 Task: Find connections with filter location Kushk with filter topic #Consultingwith filter profile language Potuguese with filter current company Tata Motors with filter school Jalpaiguri Government Engineering College with filter industry Subdivision of Land with filter service category DUI Law with filter keywords title Human Resources
Action: Mouse moved to (573, 357)
Screenshot: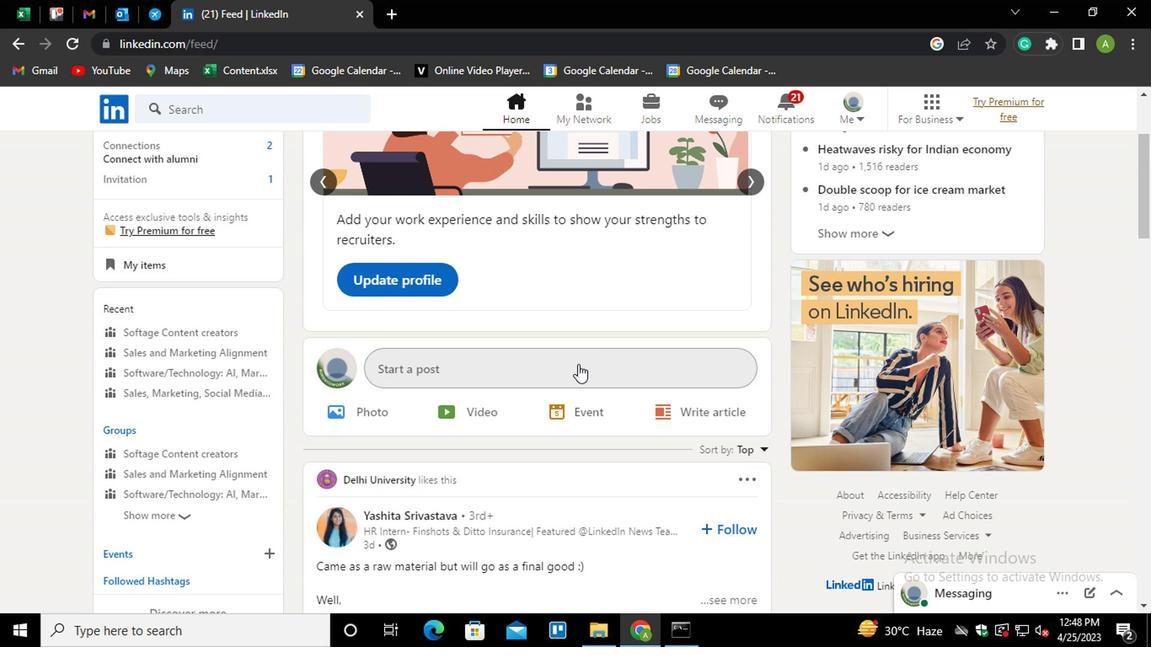 
Action: Mouse scrolled (573, 358) with delta (0, 0)
Screenshot: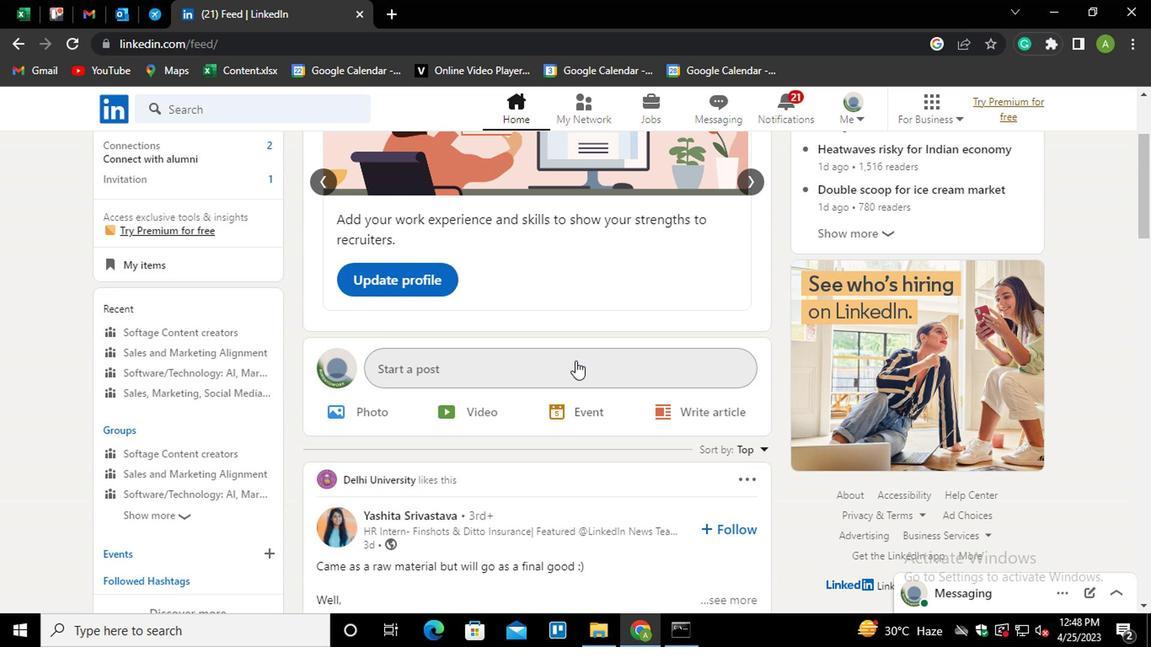 
Action: Mouse scrolled (573, 358) with delta (0, 0)
Screenshot: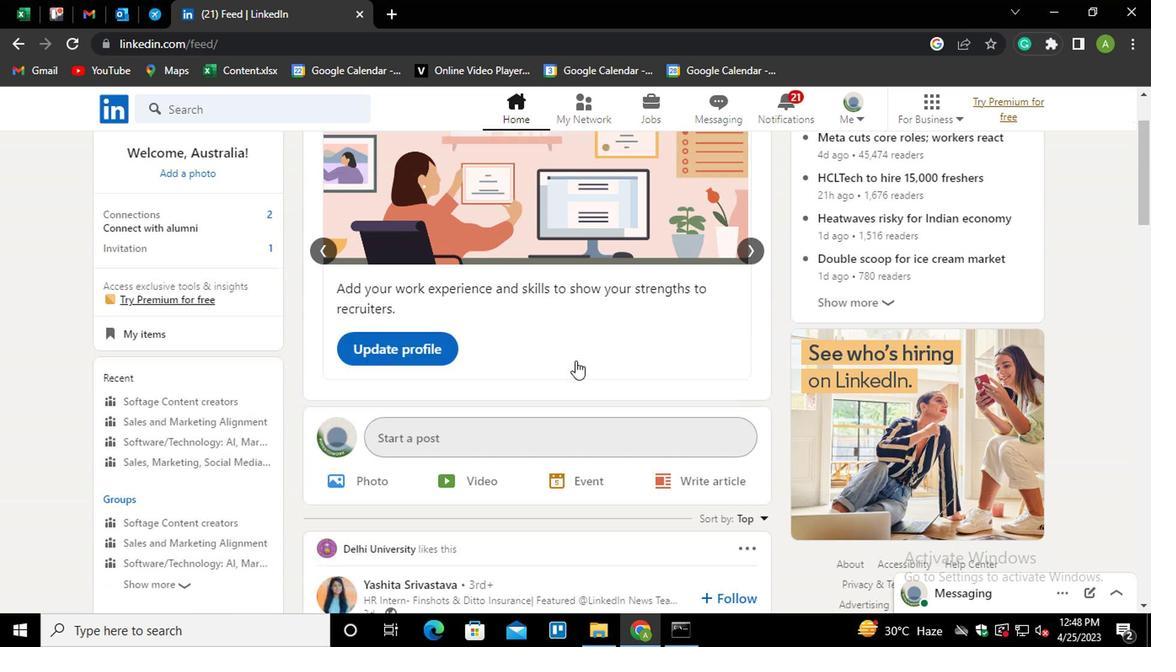 
Action: Mouse moved to (572, 110)
Screenshot: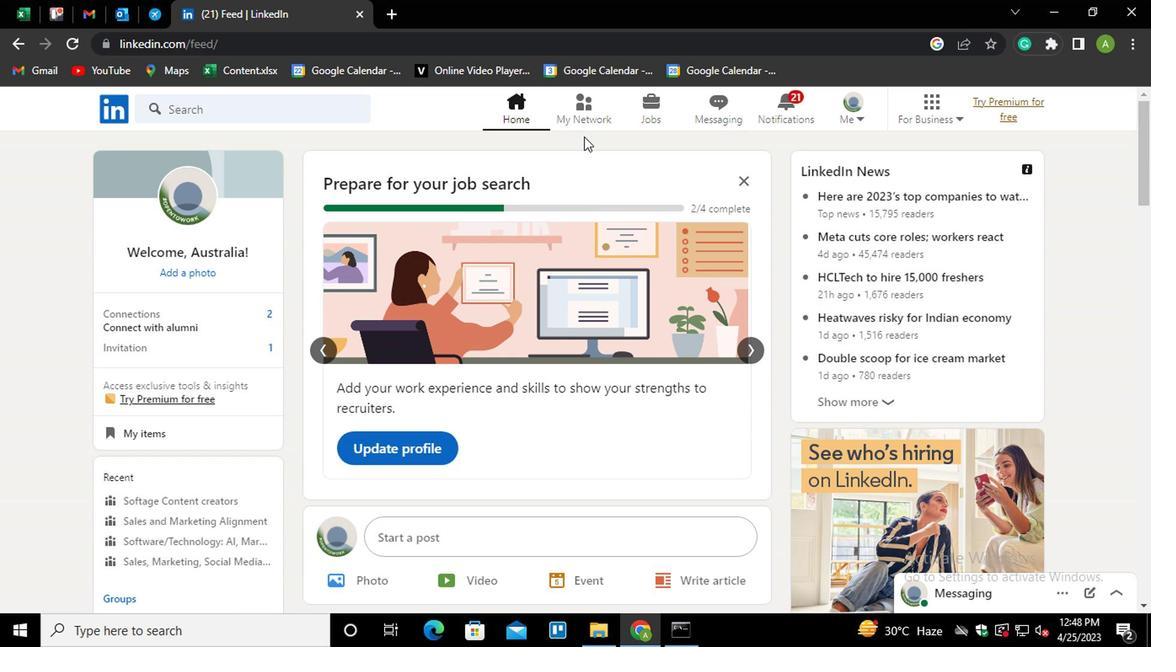 
Action: Mouse pressed left at (572, 110)
Screenshot: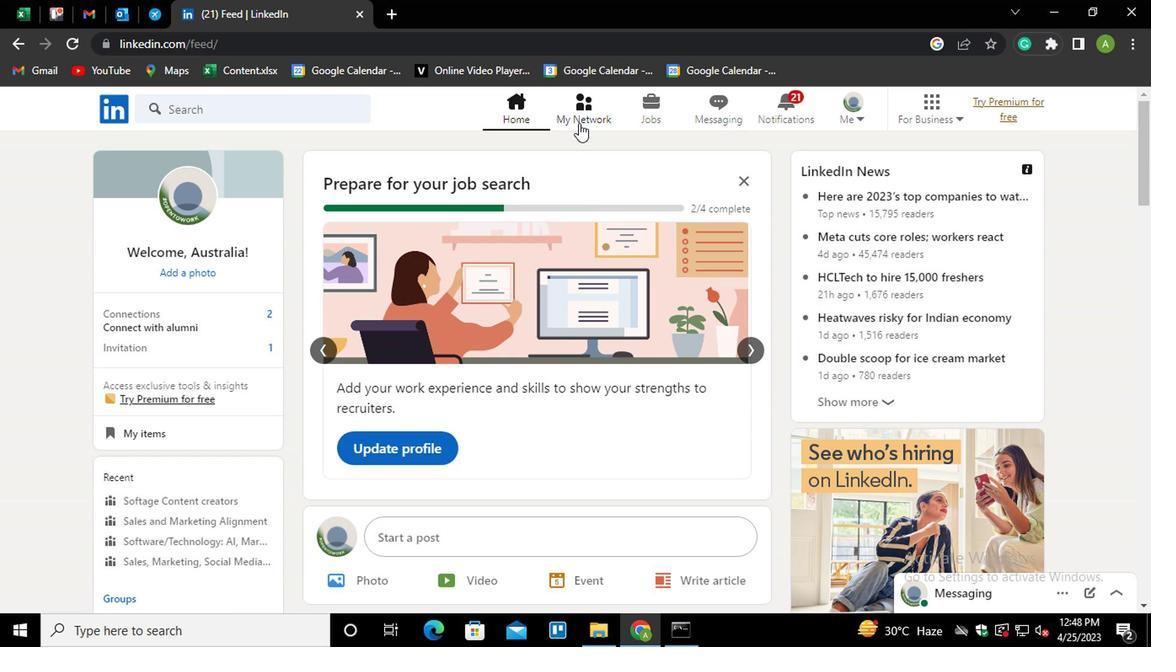 
Action: Mouse moved to (220, 202)
Screenshot: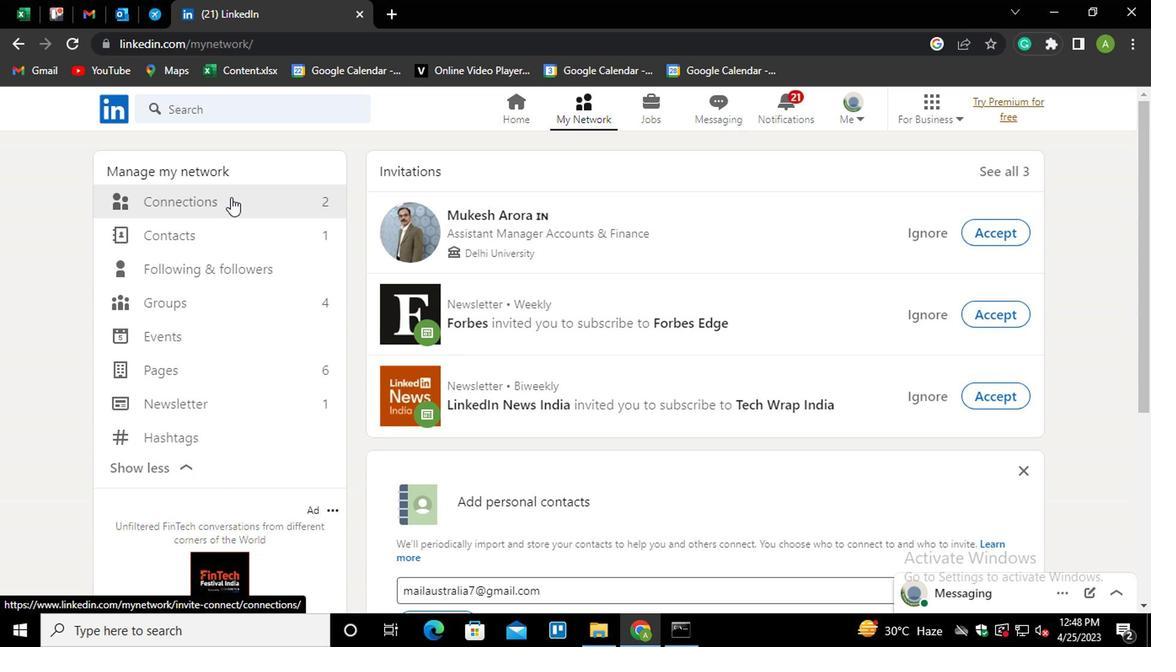 
Action: Mouse pressed left at (220, 202)
Screenshot: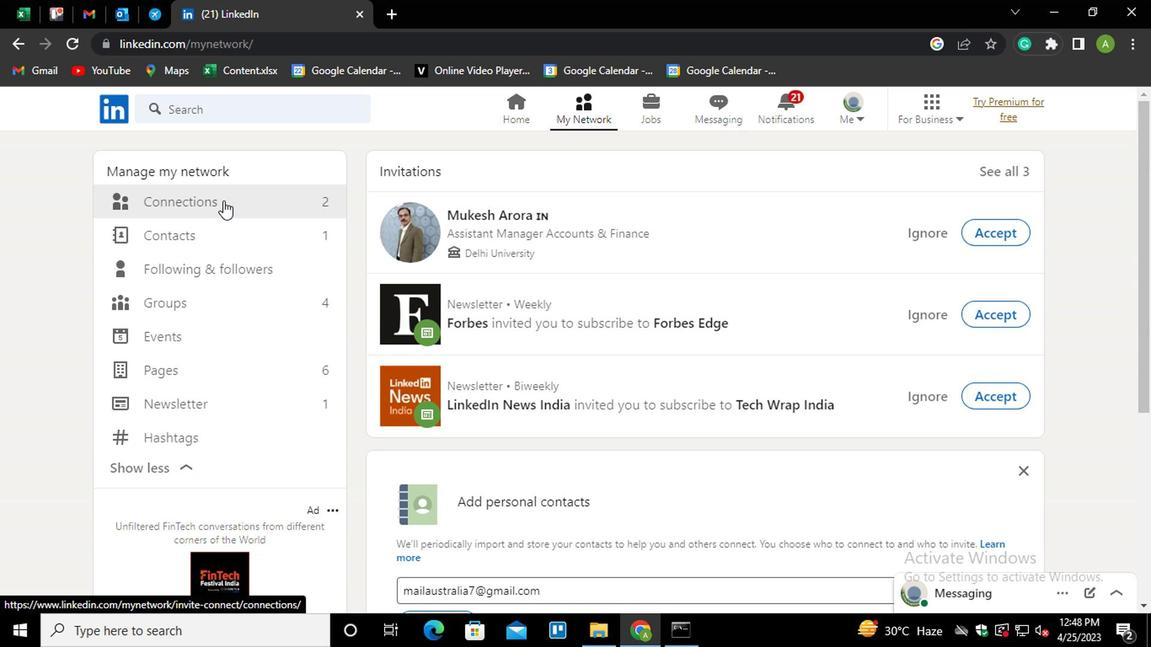 
Action: Mouse moved to (675, 203)
Screenshot: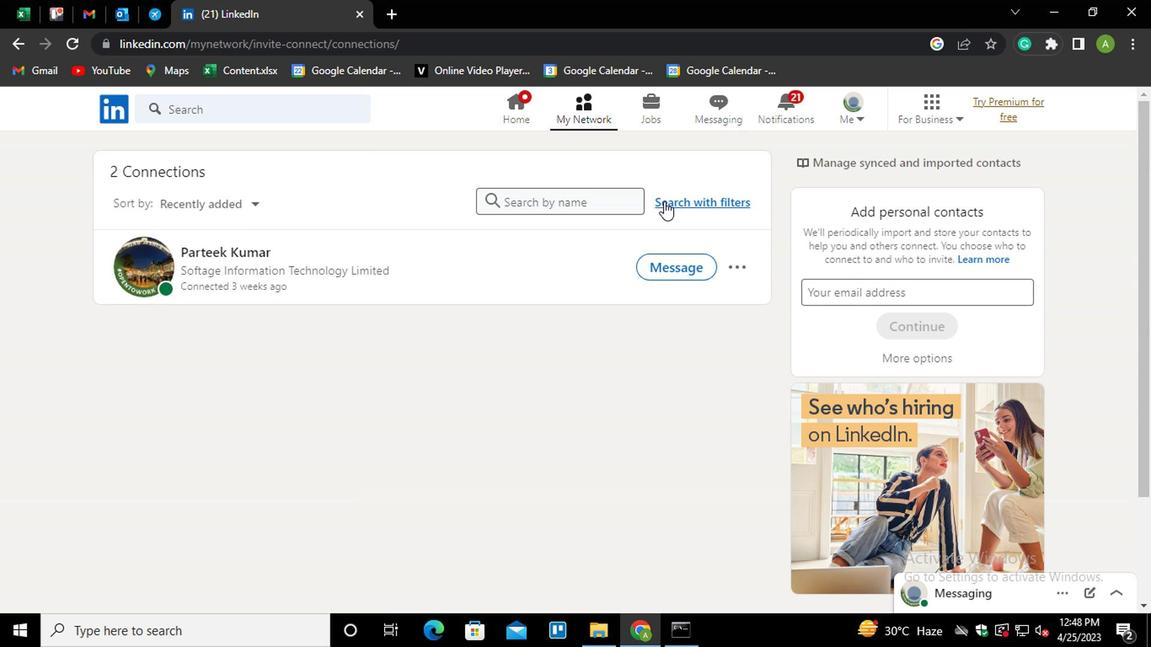 
Action: Mouse pressed left at (675, 203)
Screenshot: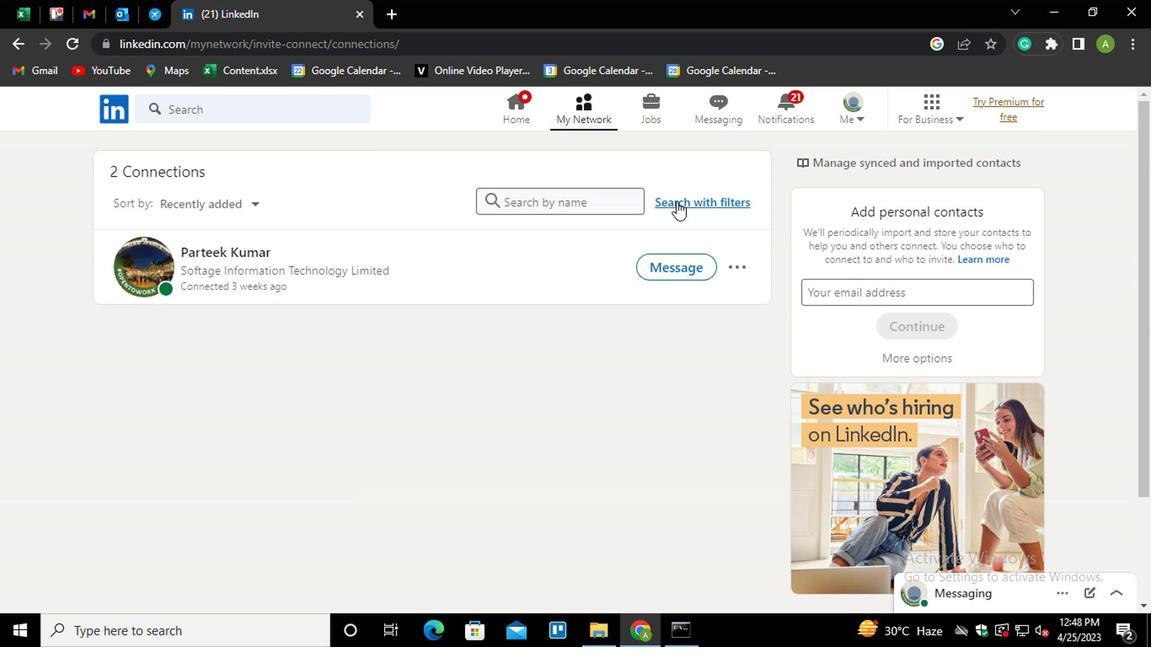 
Action: Mouse moved to (544, 158)
Screenshot: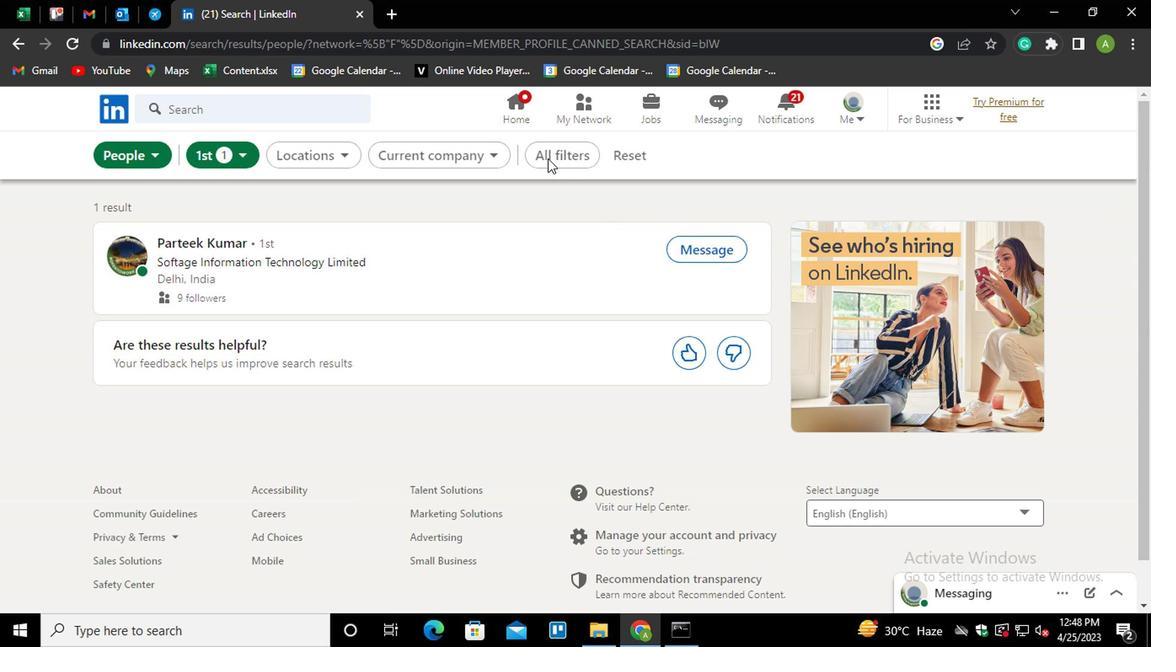 
Action: Mouse pressed left at (544, 158)
Screenshot: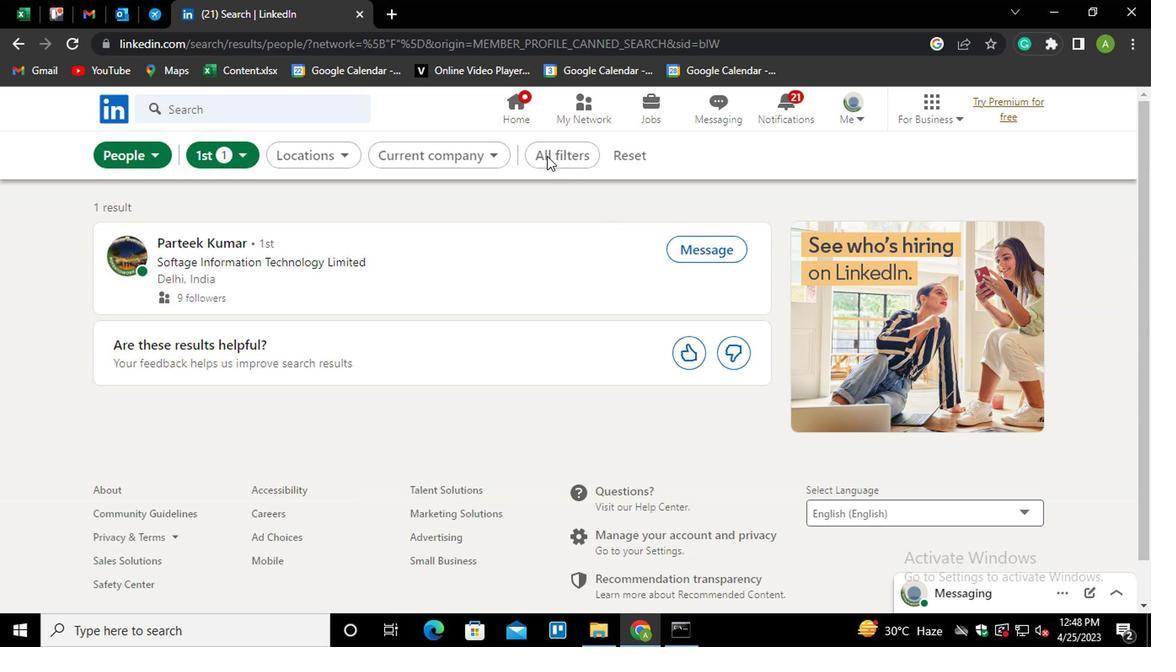 
Action: Mouse moved to (567, 161)
Screenshot: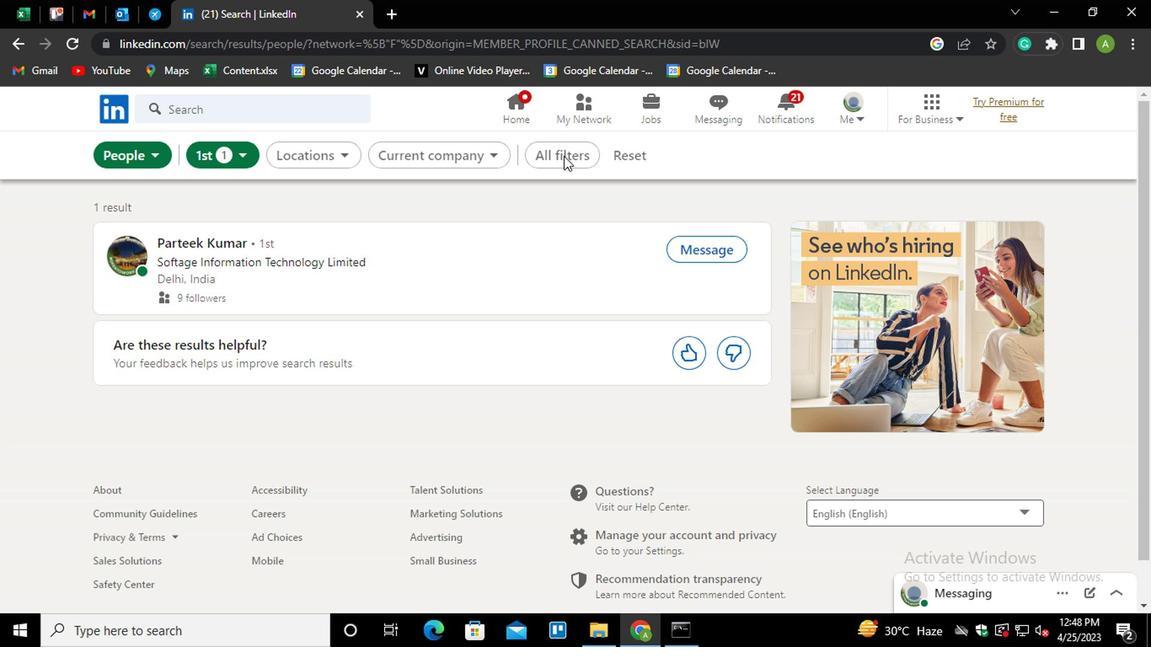 
Action: Mouse pressed left at (567, 161)
Screenshot: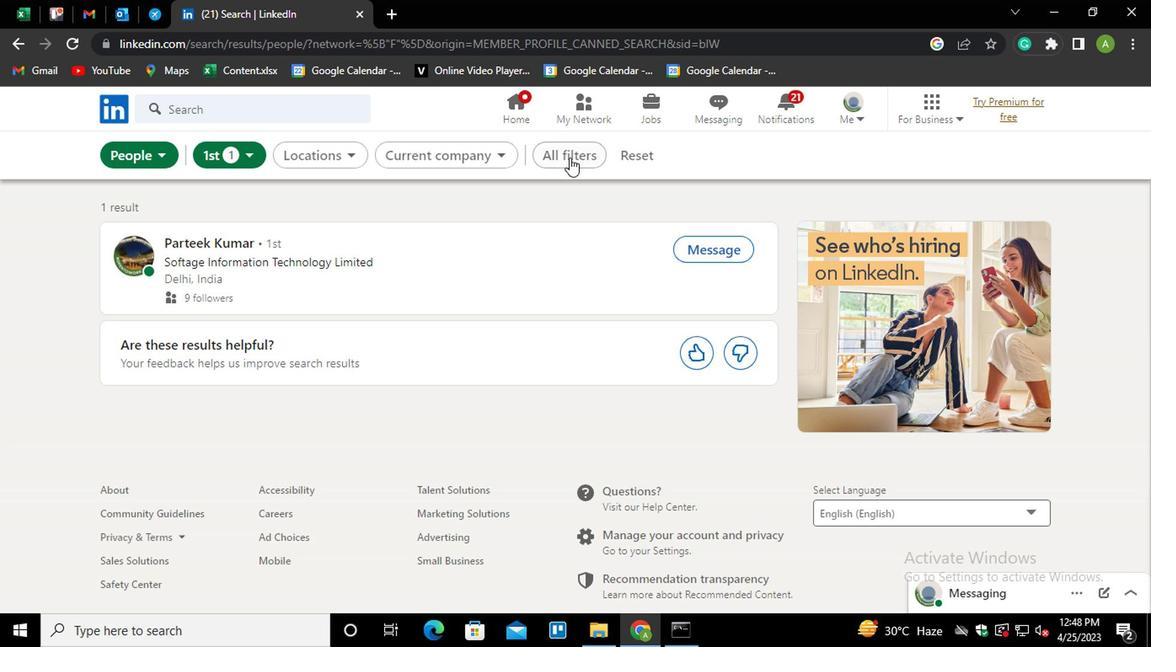 
Action: Mouse moved to (566, 160)
Screenshot: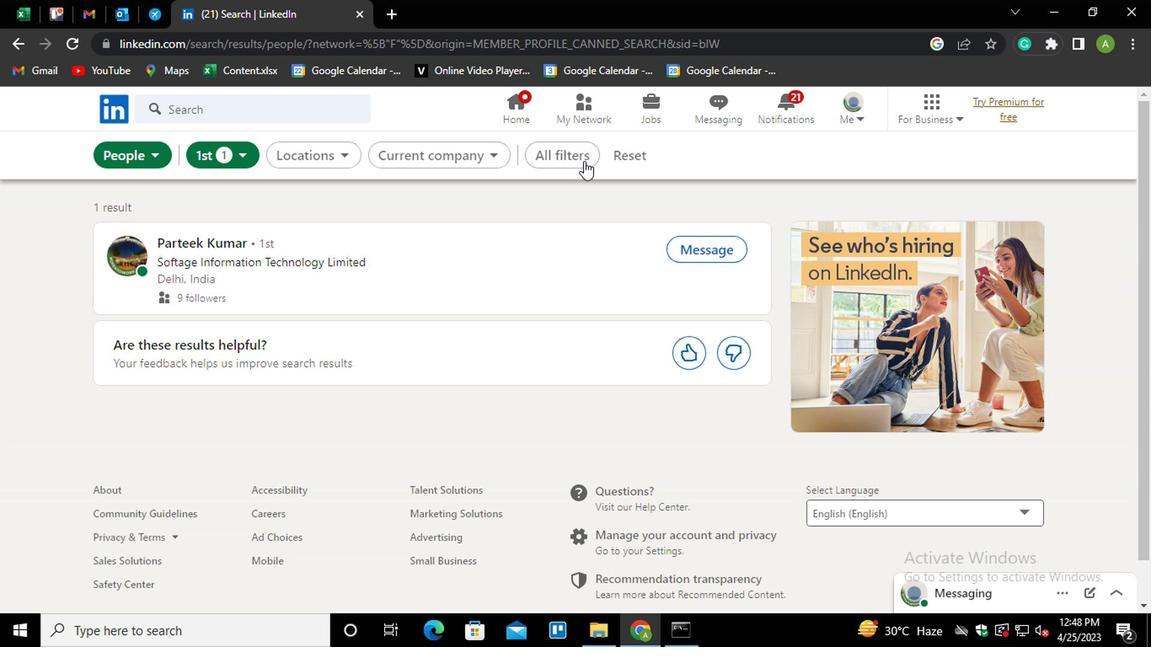 
Action: Mouse pressed left at (566, 160)
Screenshot: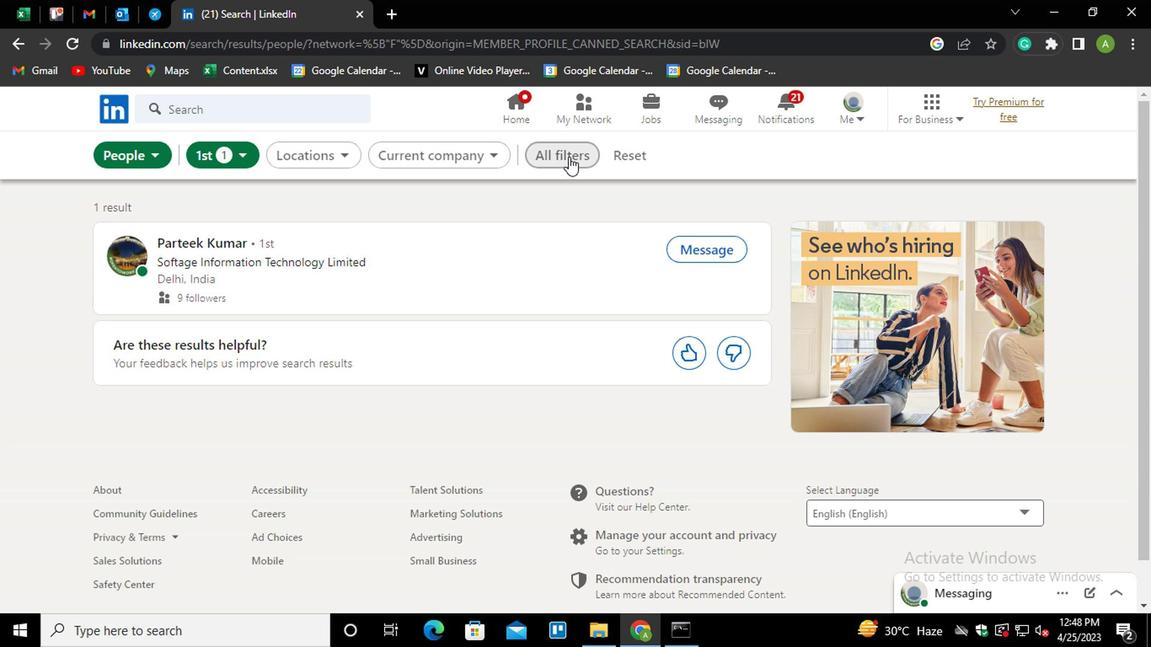 
Action: Mouse moved to (810, 307)
Screenshot: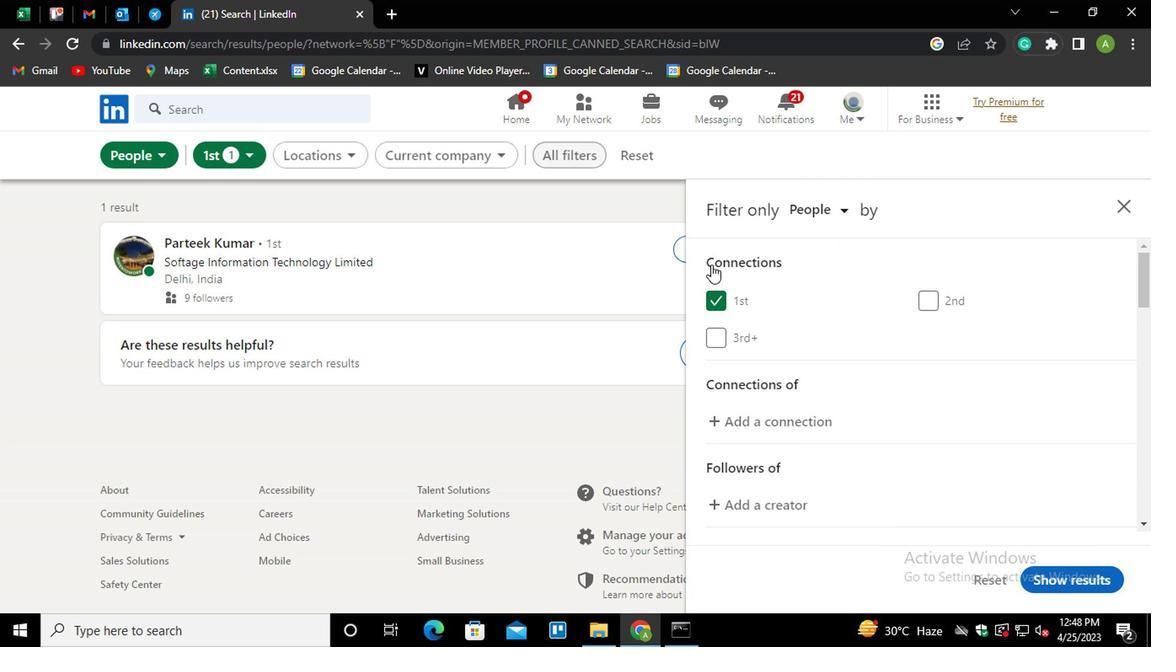 
Action: Mouse scrolled (810, 307) with delta (0, 0)
Screenshot: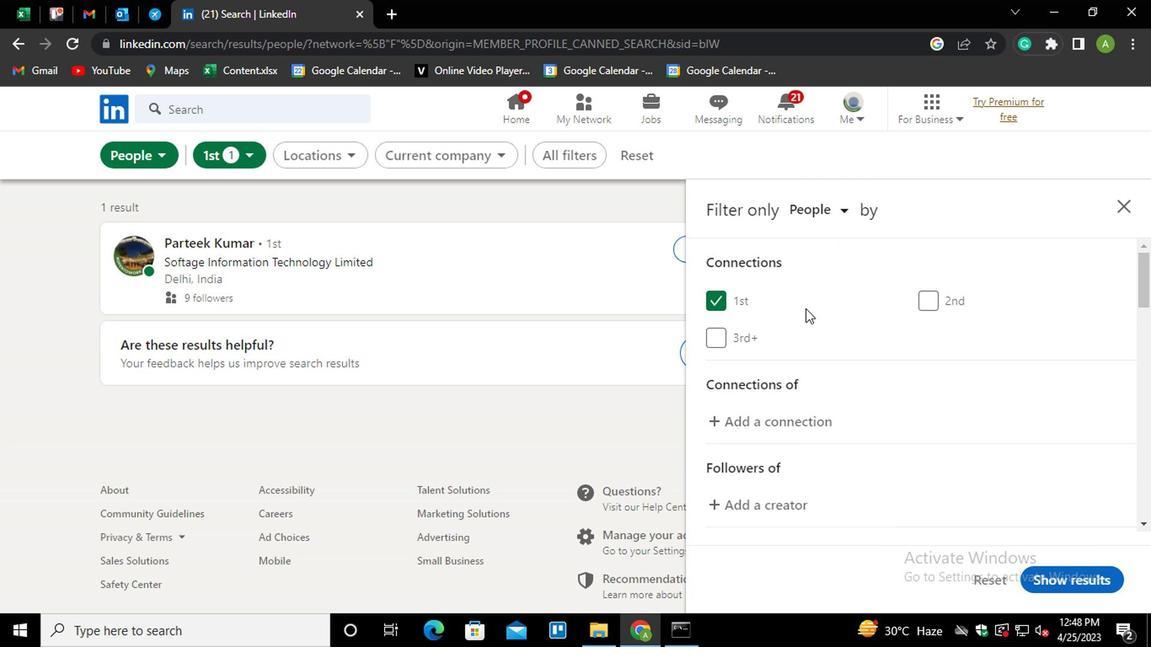 
Action: Mouse scrolled (810, 307) with delta (0, 0)
Screenshot: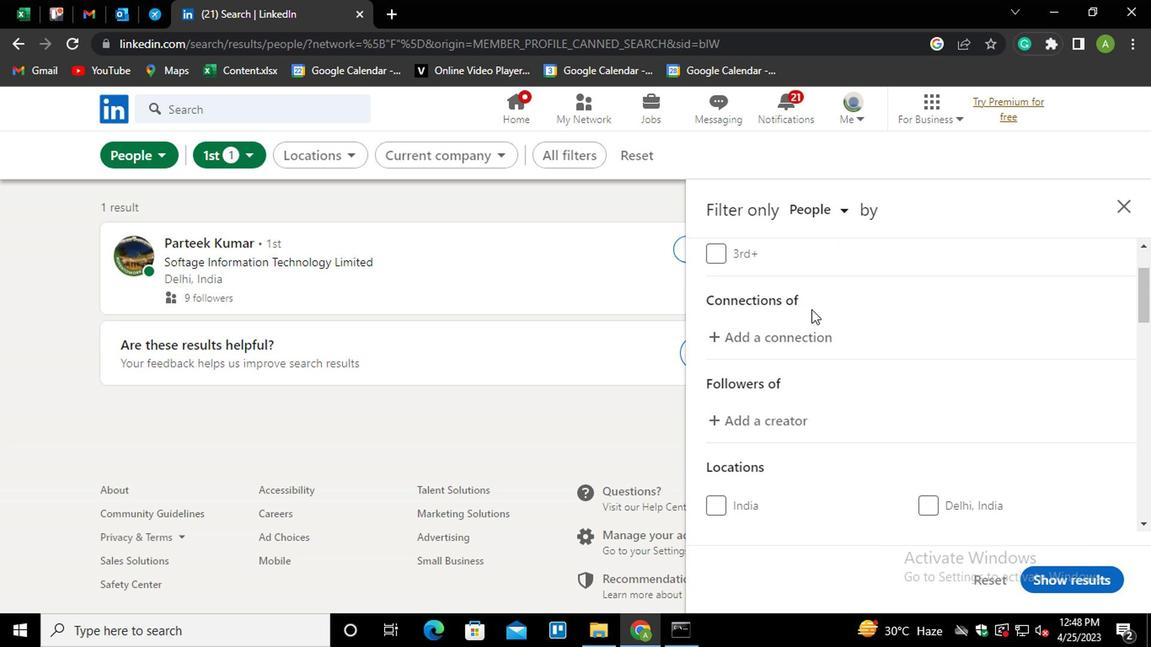 
Action: Mouse scrolled (810, 307) with delta (0, 0)
Screenshot: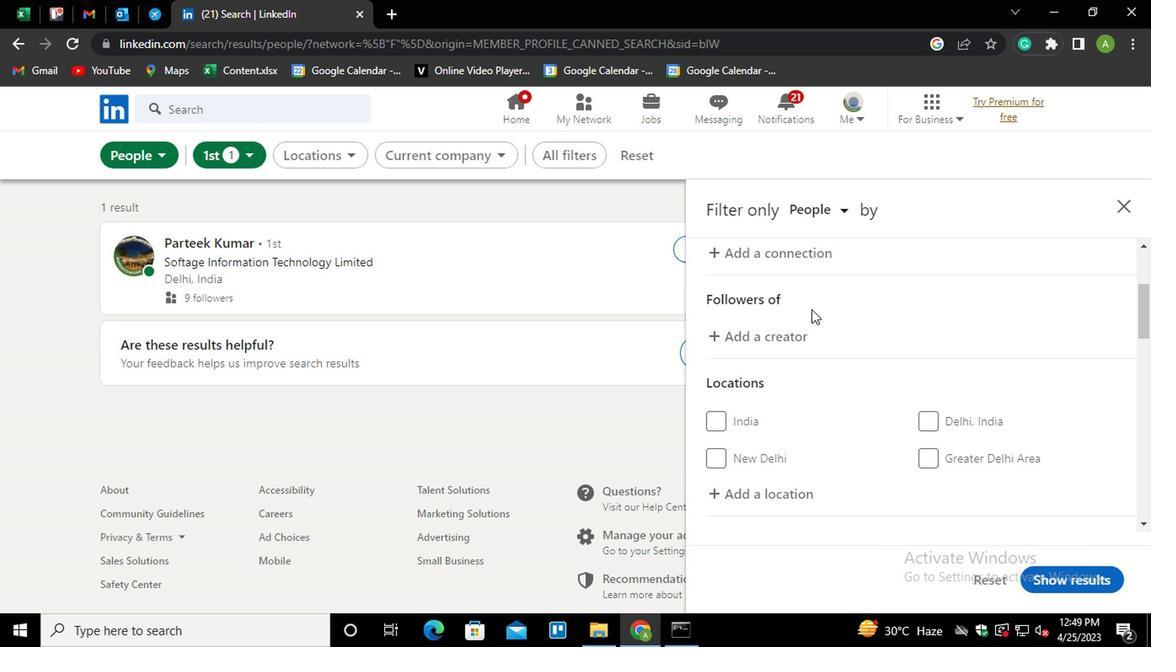 
Action: Mouse scrolled (810, 307) with delta (0, 0)
Screenshot: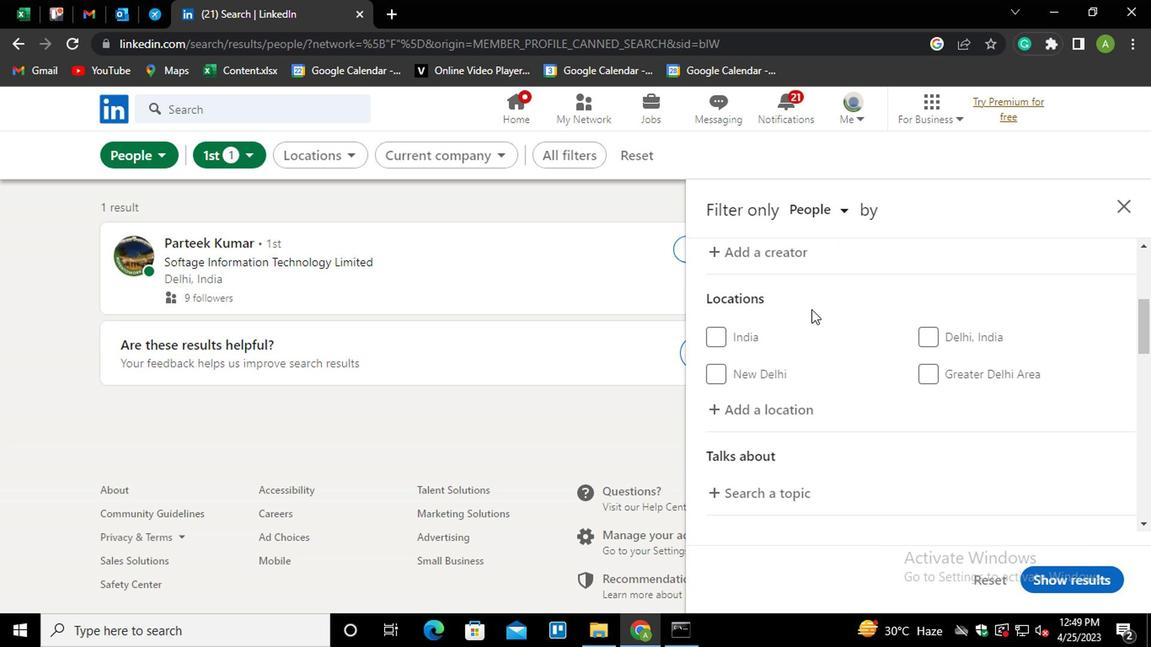 
Action: Mouse moved to (742, 321)
Screenshot: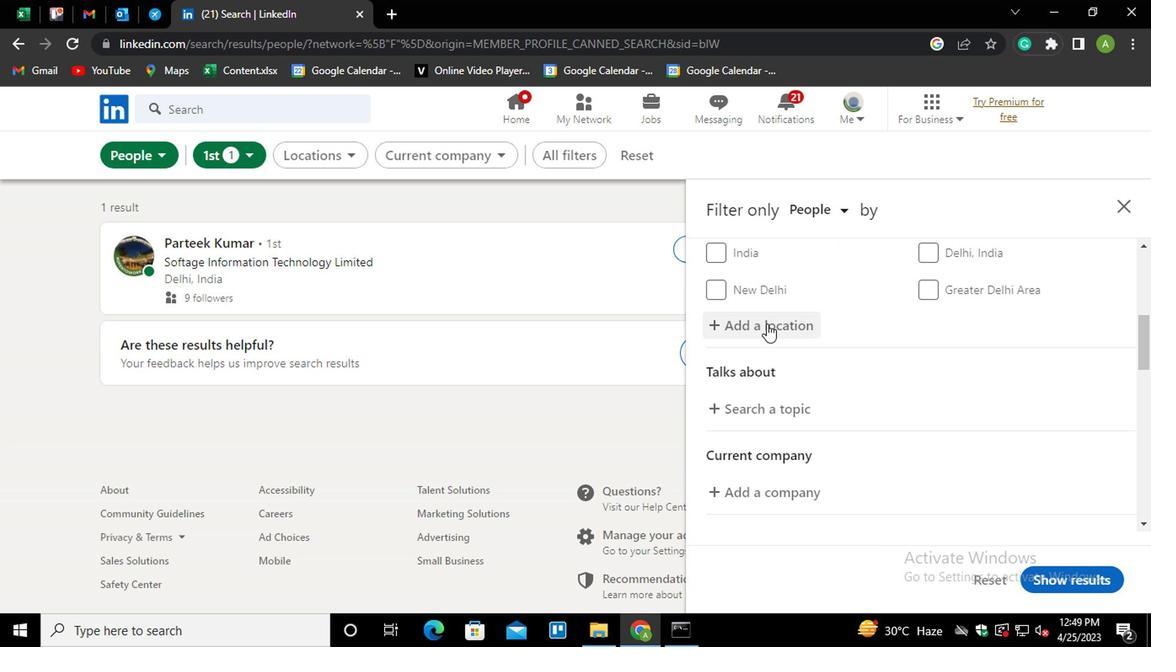 
Action: Mouse pressed left at (742, 321)
Screenshot: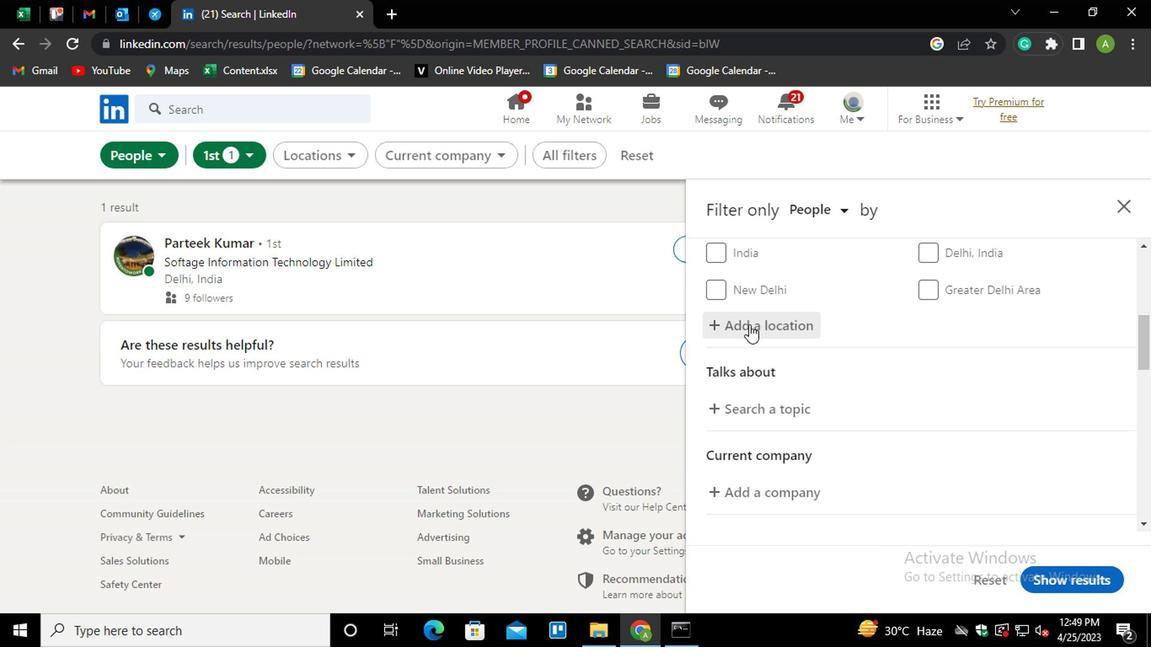 
Action: Mouse moved to (744, 320)
Screenshot: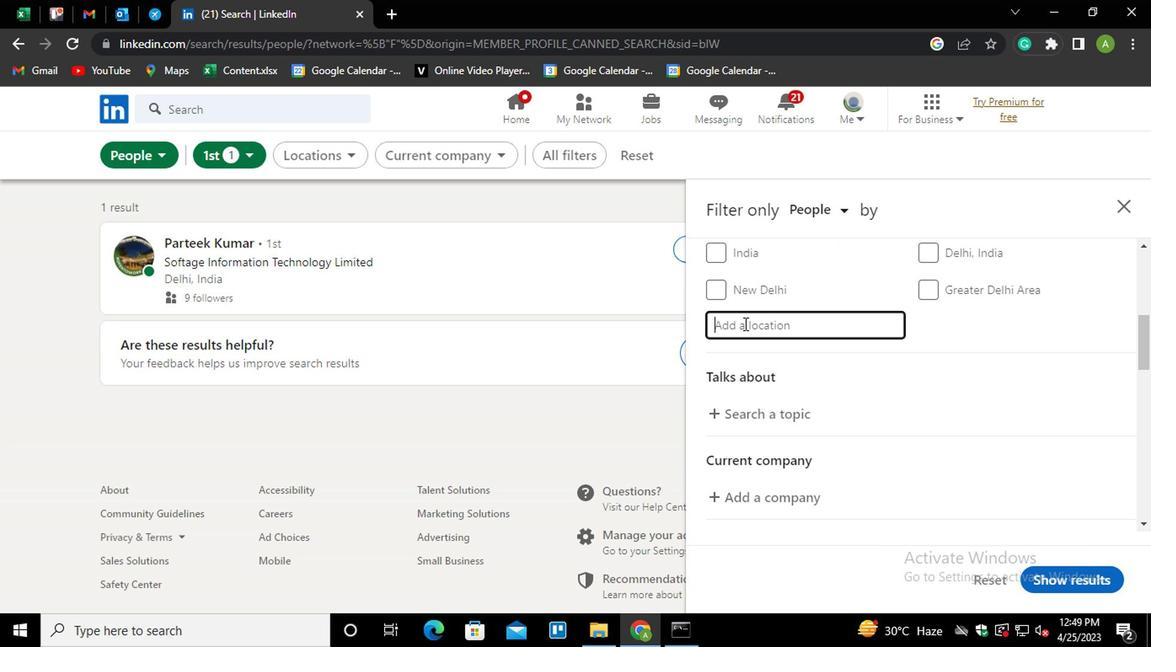 
Action: Mouse pressed left at (744, 320)
Screenshot: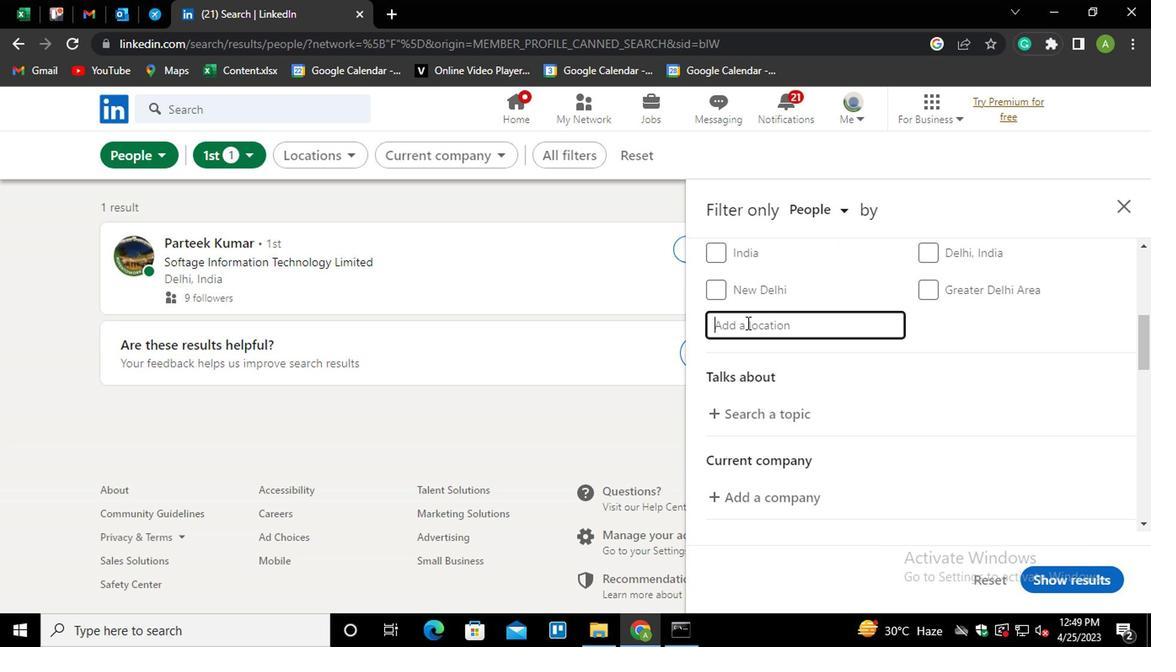 
Action: Mouse moved to (744, 319)
Screenshot: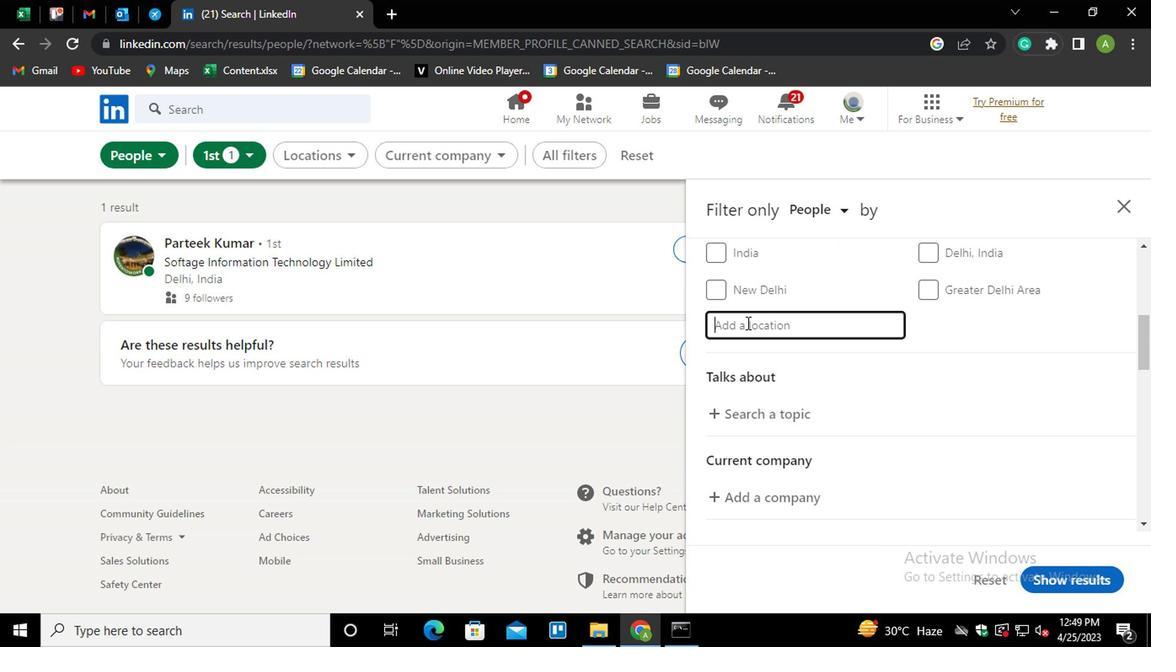 
Action: Key pressed <Key.shift_r>Kushk<Key.enter>
Screenshot: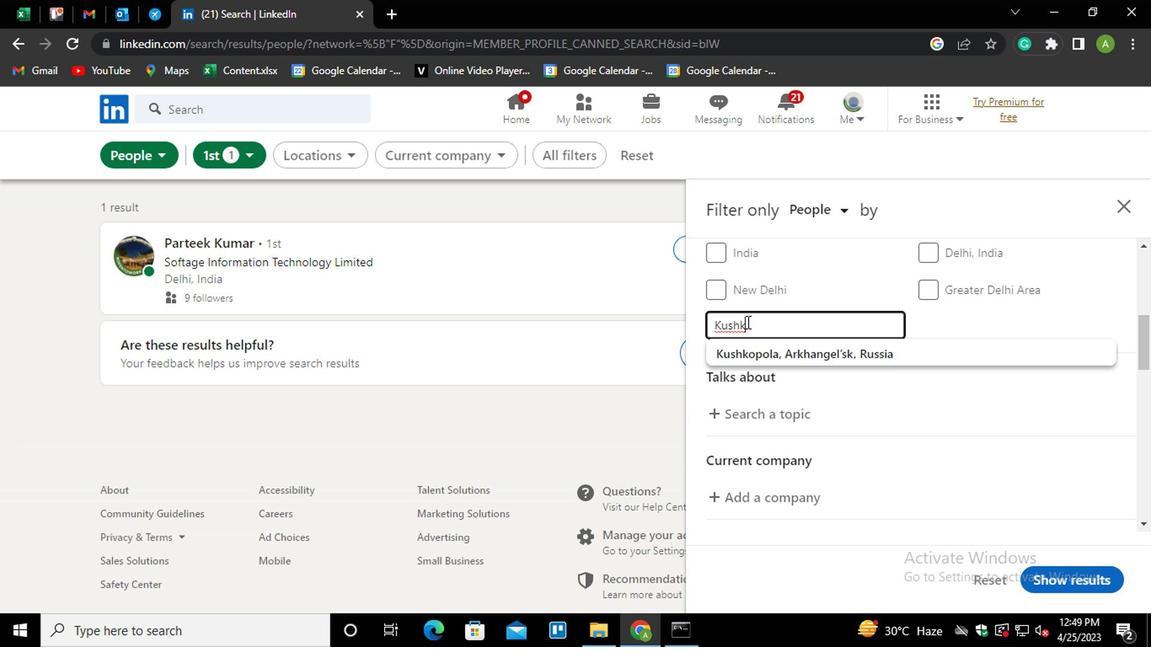 
Action: Mouse moved to (832, 359)
Screenshot: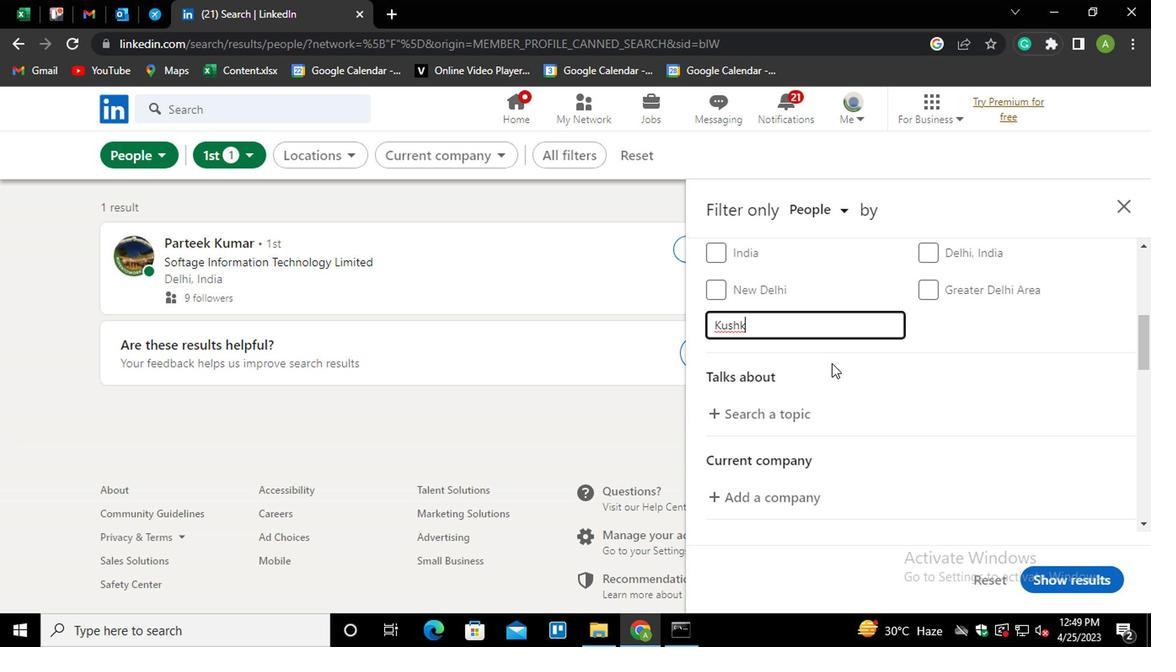 
Action: Mouse scrolled (832, 359) with delta (0, 0)
Screenshot: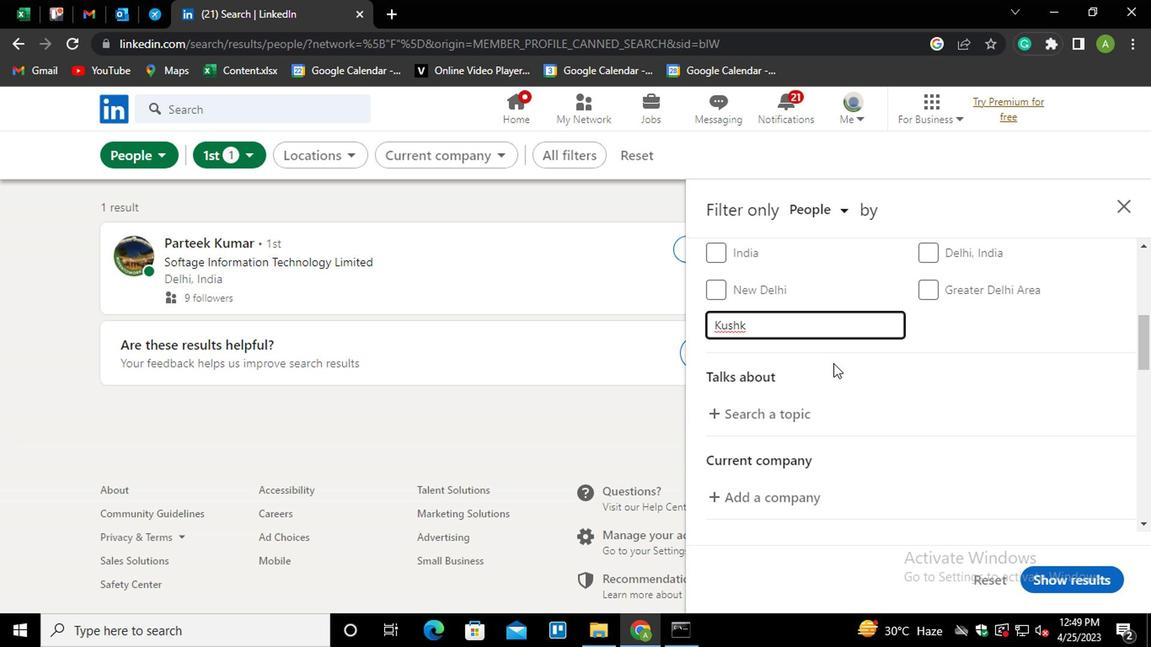 
Action: Mouse moved to (783, 323)
Screenshot: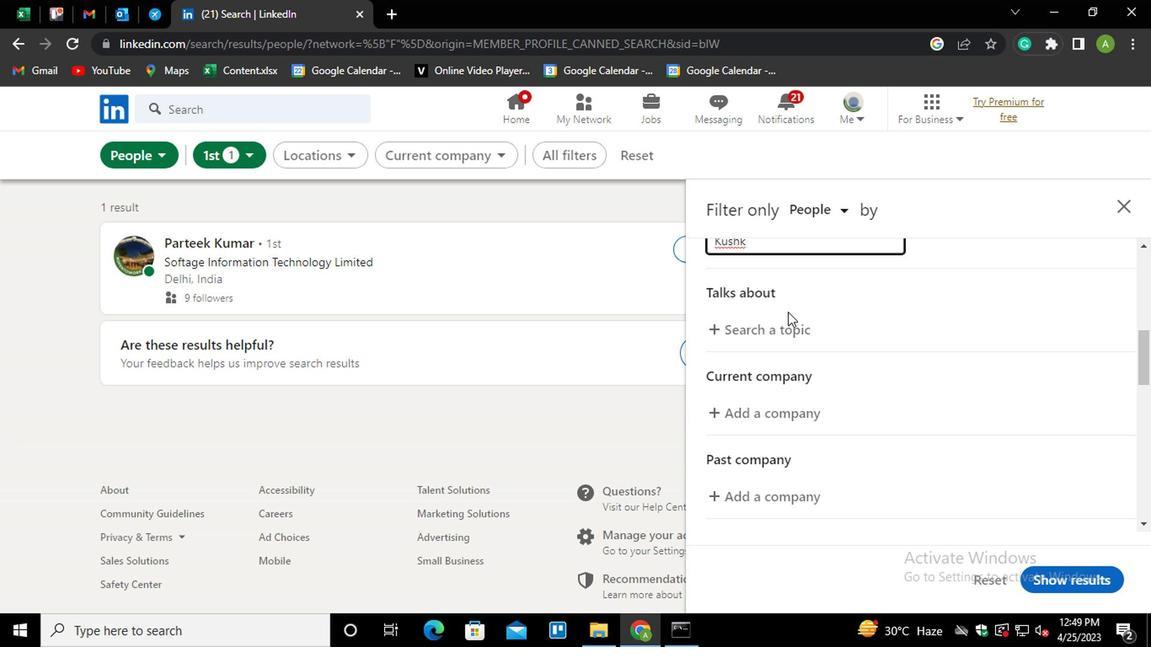 
Action: Mouse pressed left at (783, 323)
Screenshot: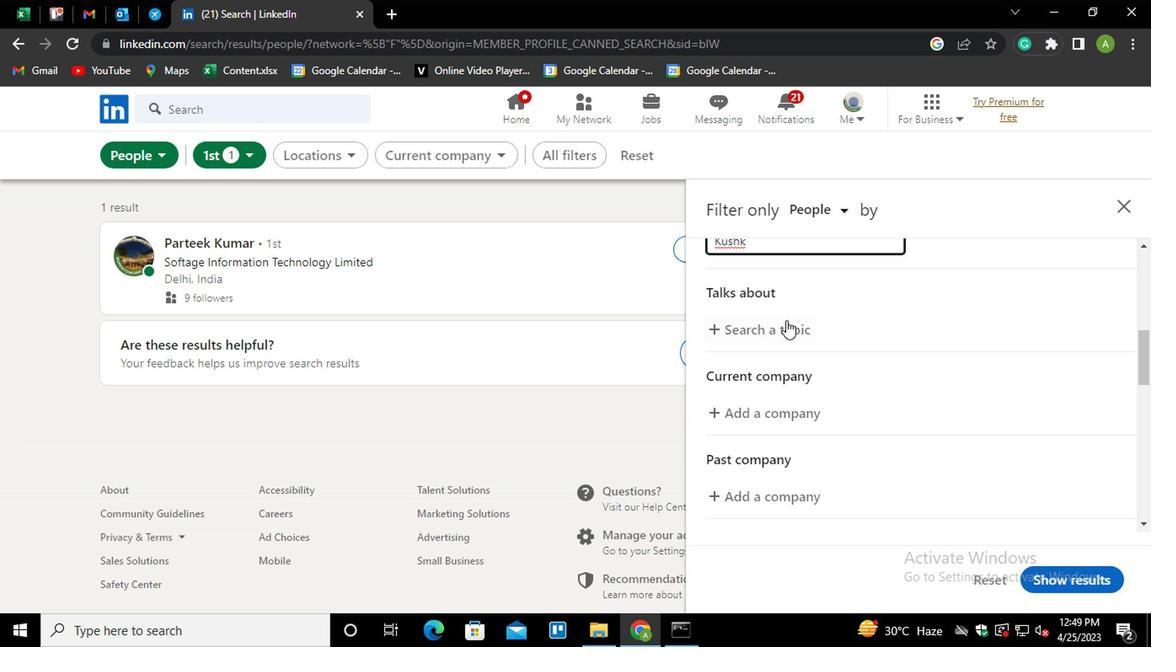 
Action: Mouse moved to (779, 328)
Screenshot: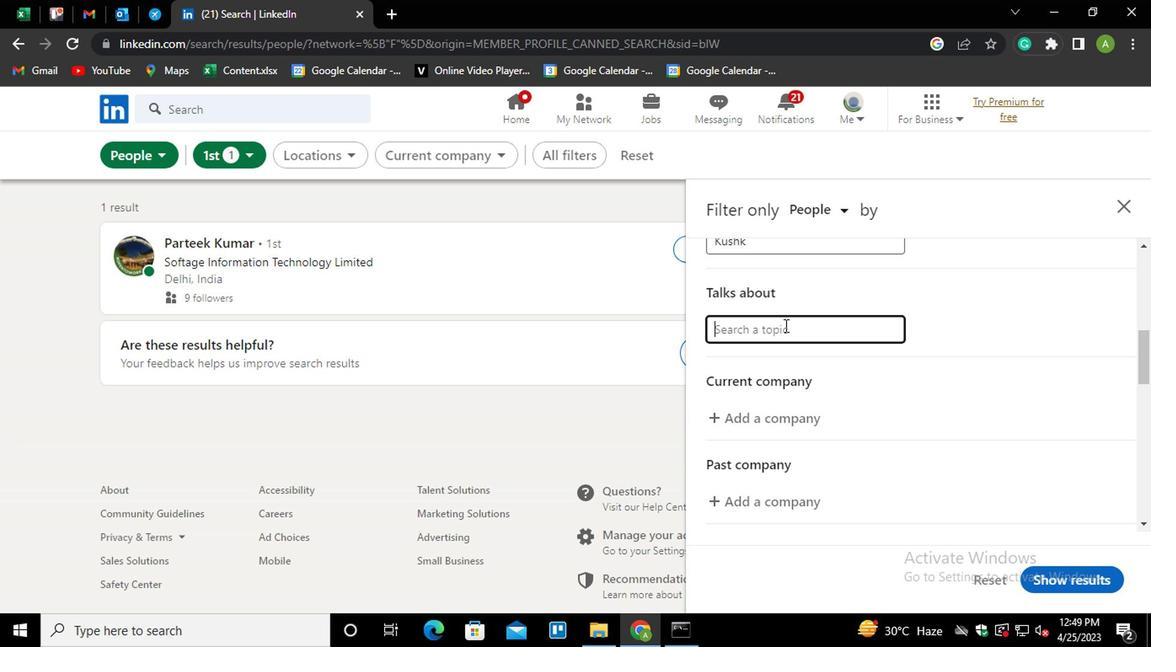 
Action: Key pressed <Key.shift>#<Key.shift>CONSULTINGWITH
Screenshot: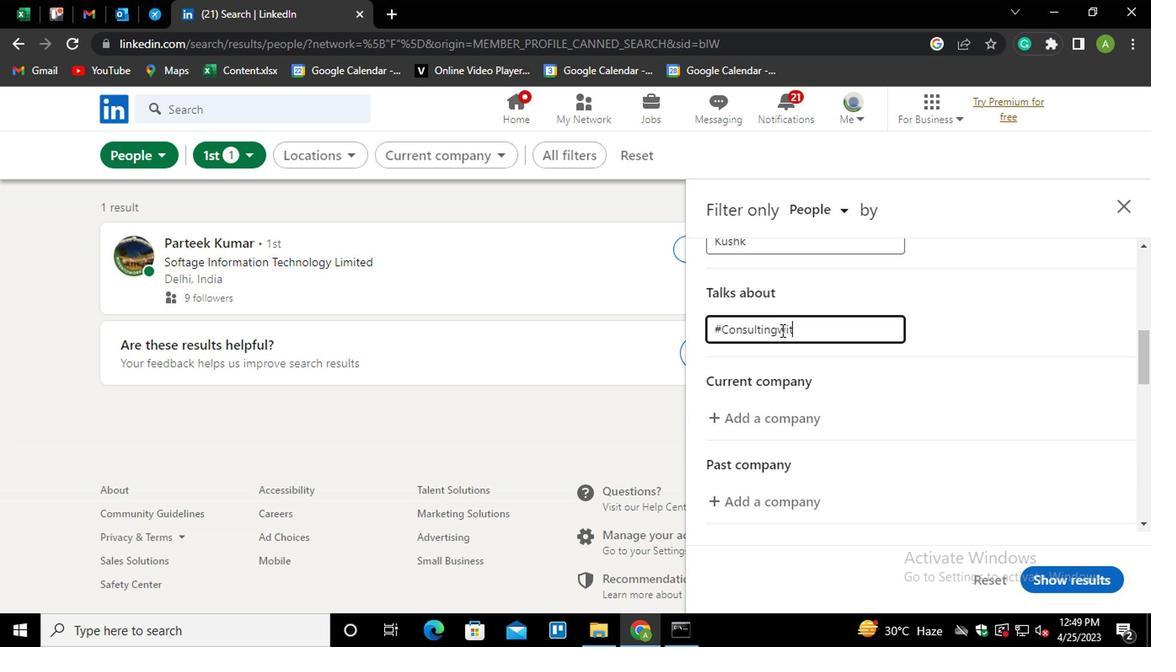 
Action: Mouse moved to (1016, 344)
Screenshot: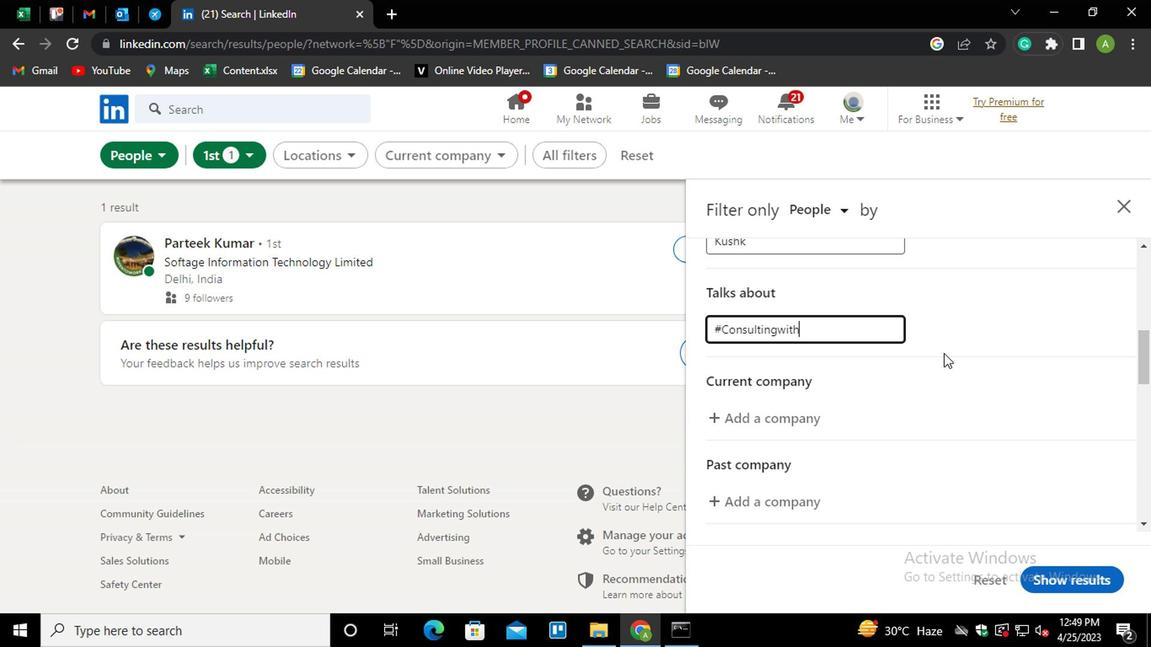 
Action: Mouse pressed left at (1016, 344)
Screenshot: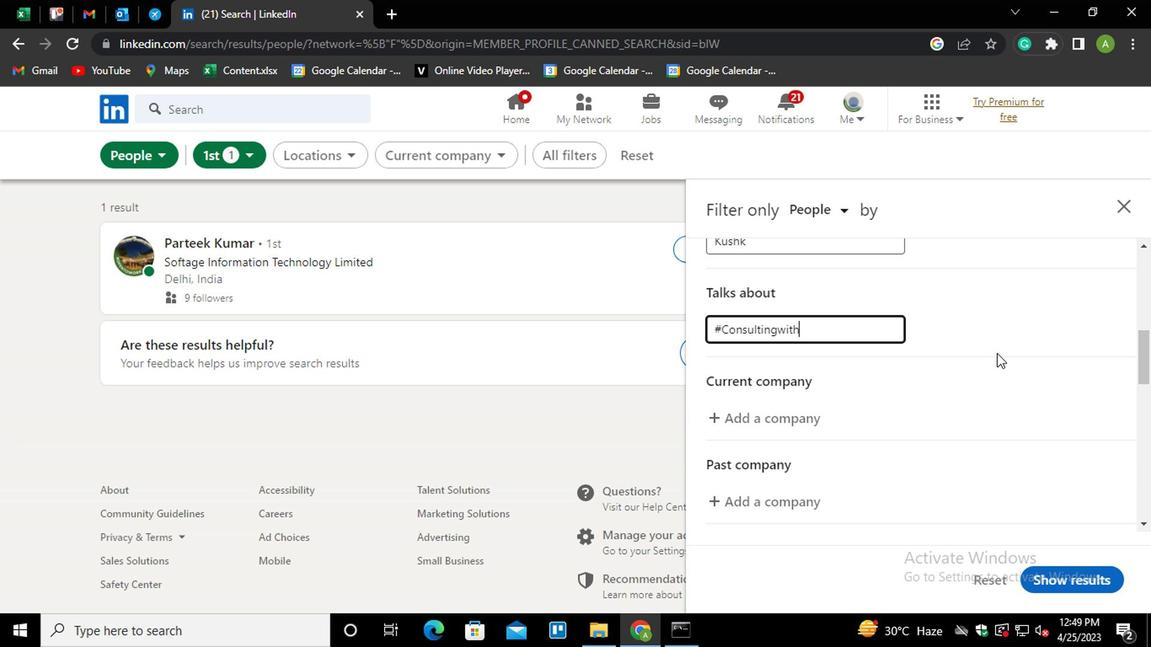 
Action: Mouse moved to (1019, 341)
Screenshot: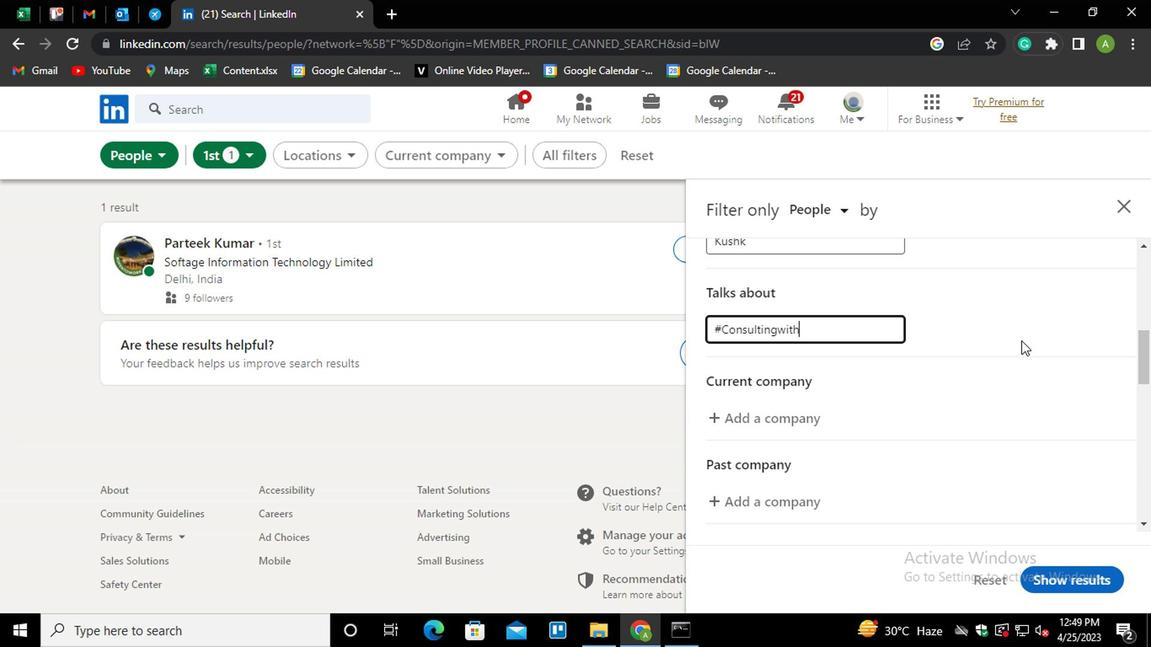 
Action: Mouse scrolled (1019, 340) with delta (0, -1)
Screenshot: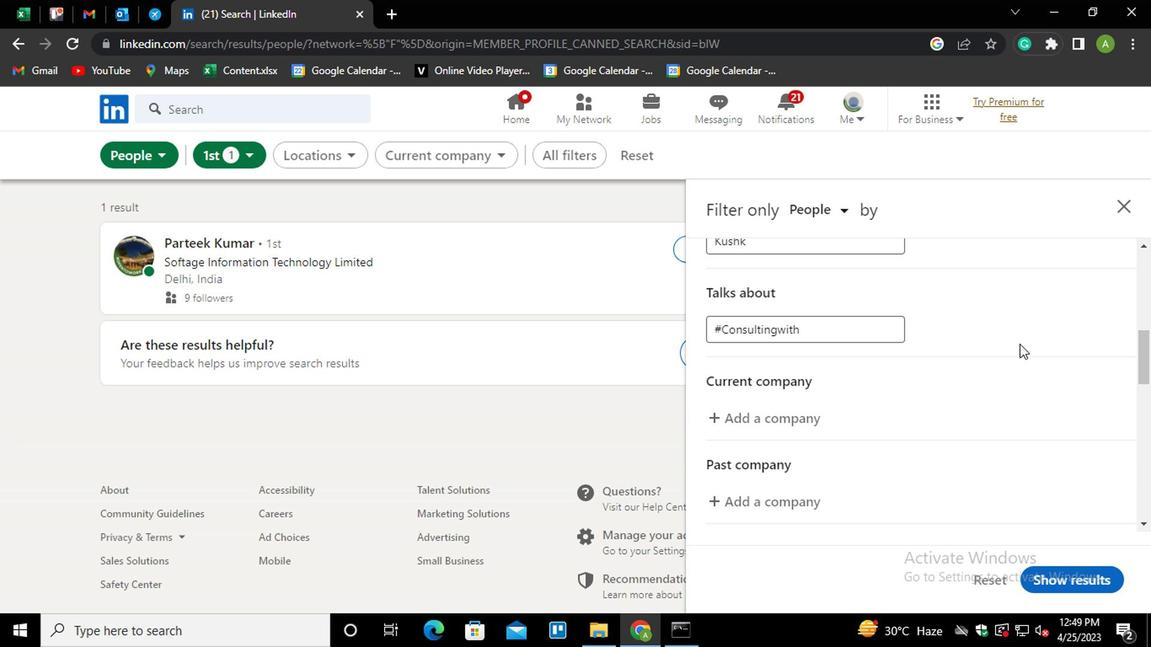 
Action: Mouse moved to (795, 322)
Screenshot: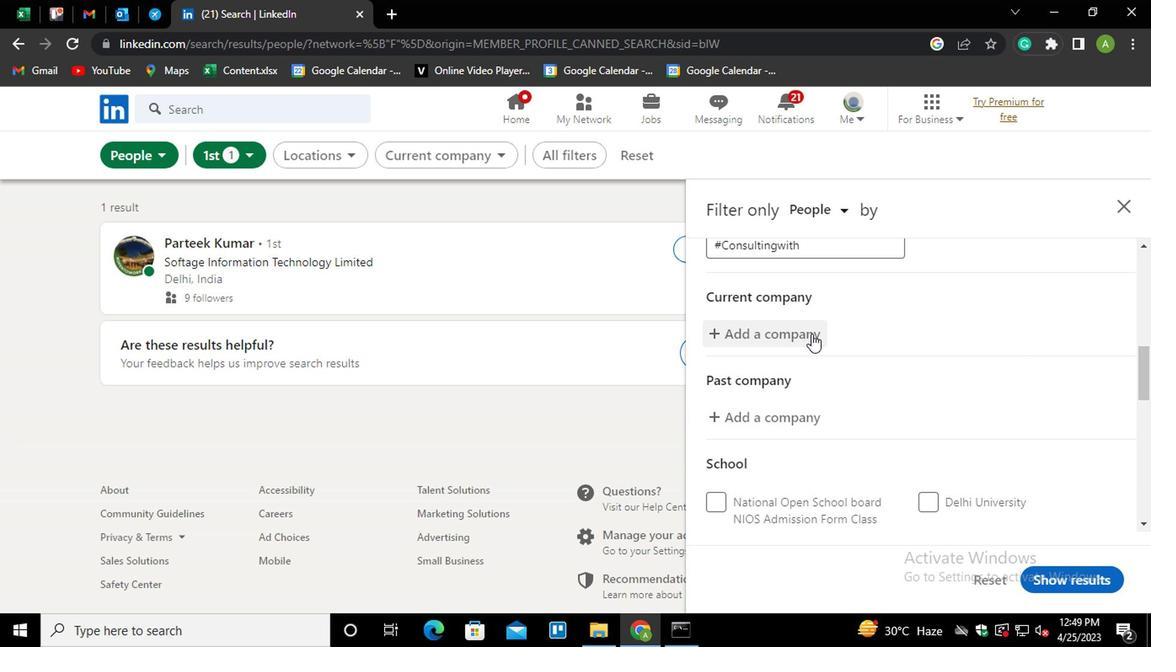 
Action: Mouse pressed left at (795, 322)
Screenshot: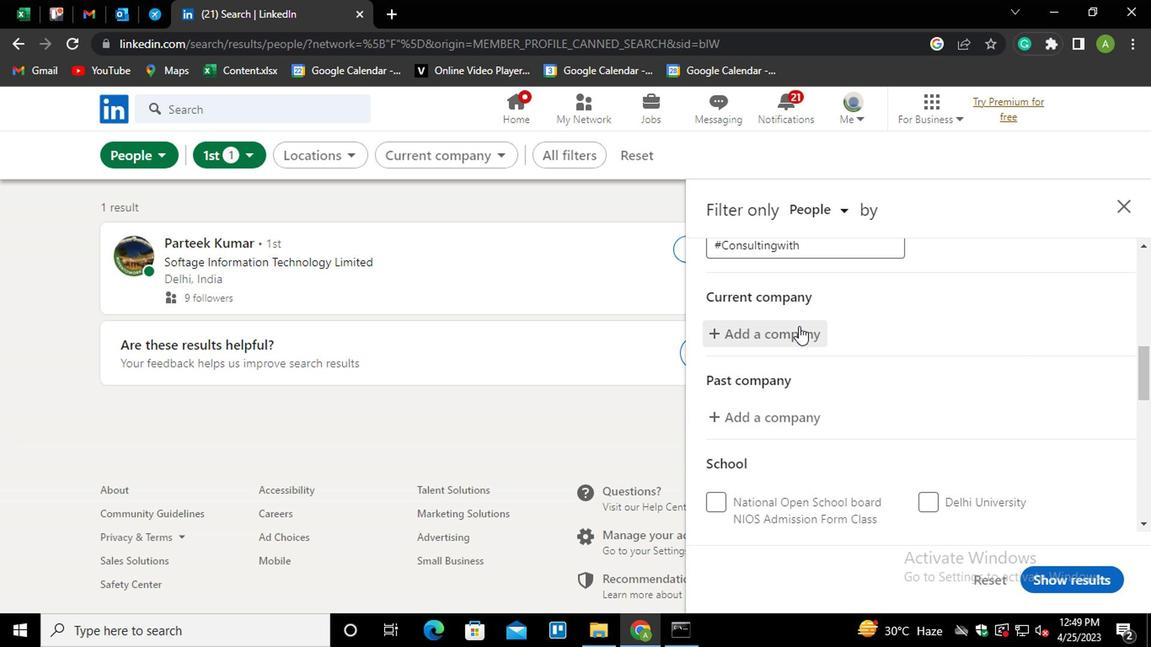 
Action: Mouse moved to (796, 325)
Screenshot: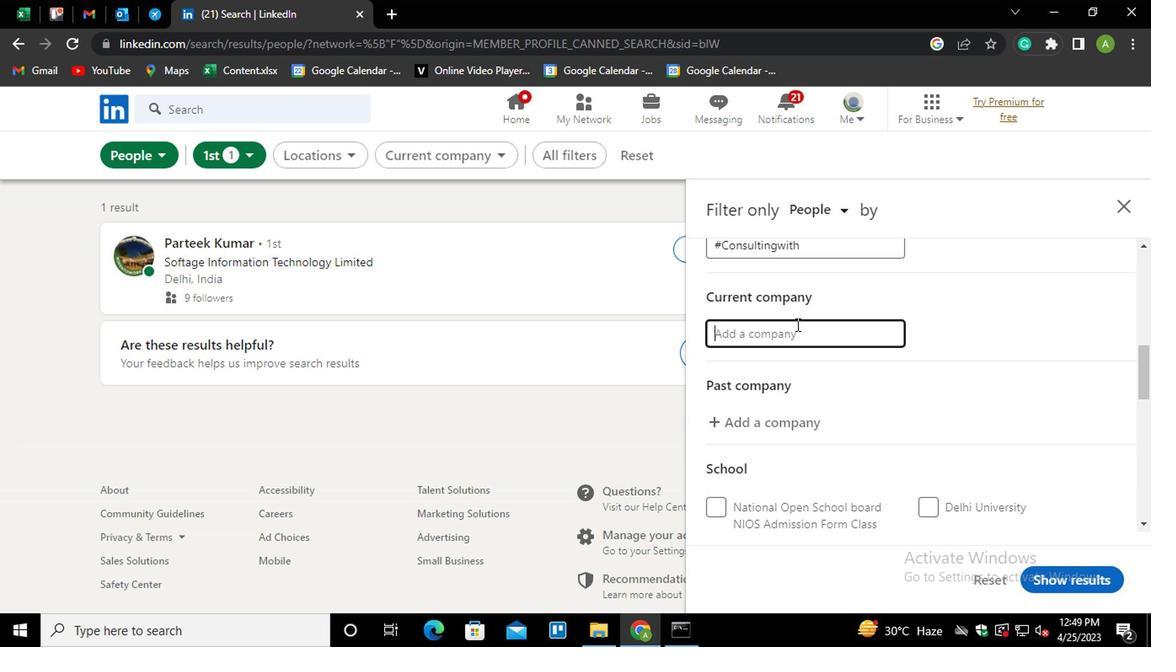 
Action: Key pressed <Key.shift>TATA<Key.space><Key.shift_r>MOT<Key.down><Key.enter>
Screenshot: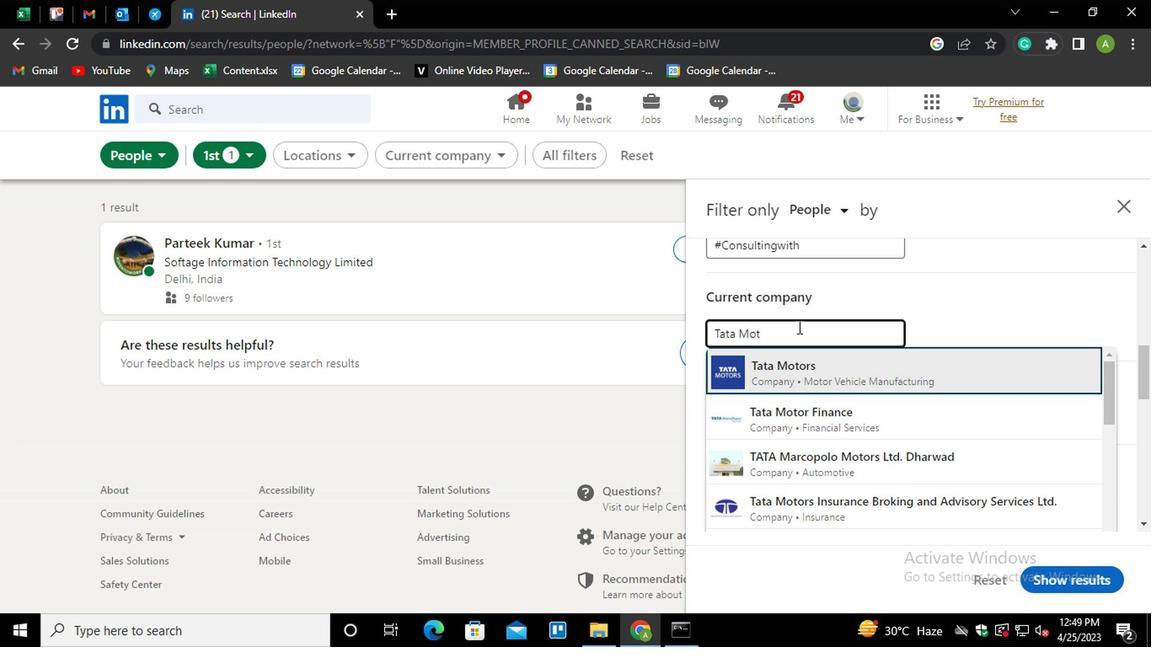 
Action: Mouse moved to (837, 364)
Screenshot: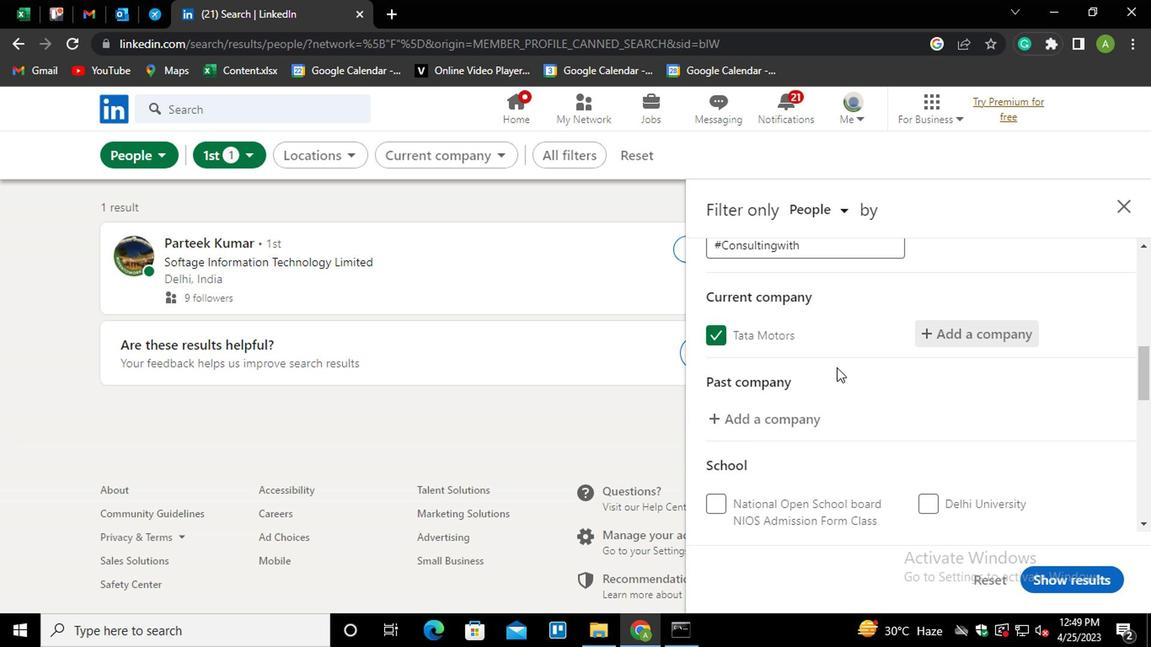 
Action: Mouse scrolled (837, 362) with delta (0, -1)
Screenshot: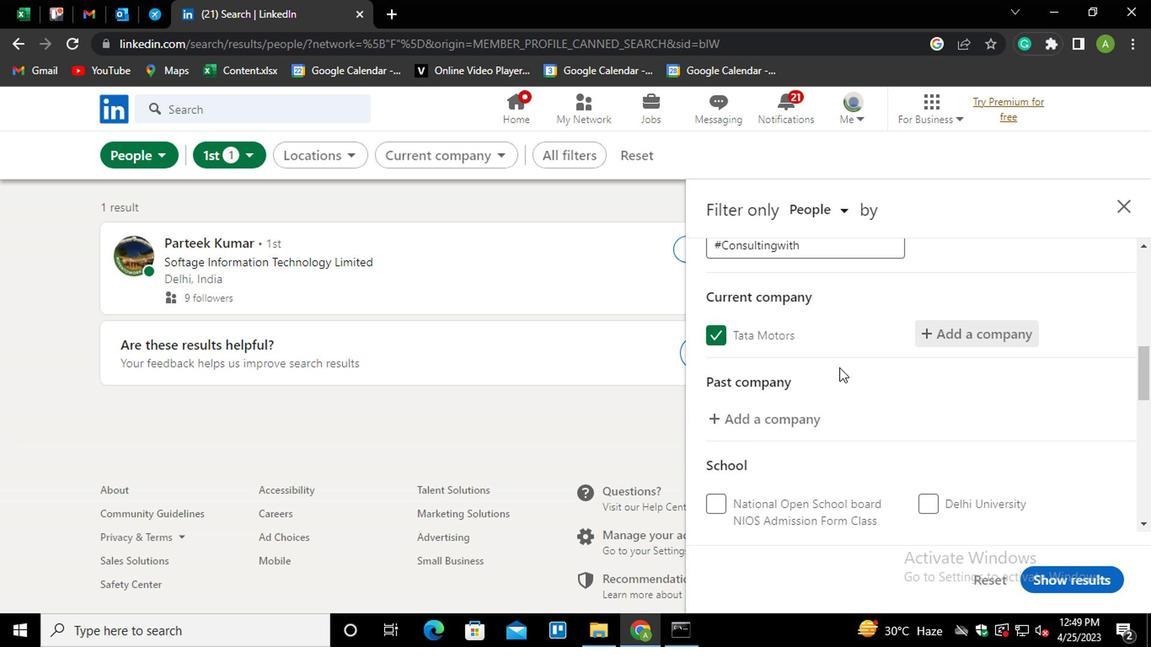 
Action: Mouse scrolled (837, 362) with delta (0, -1)
Screenshot: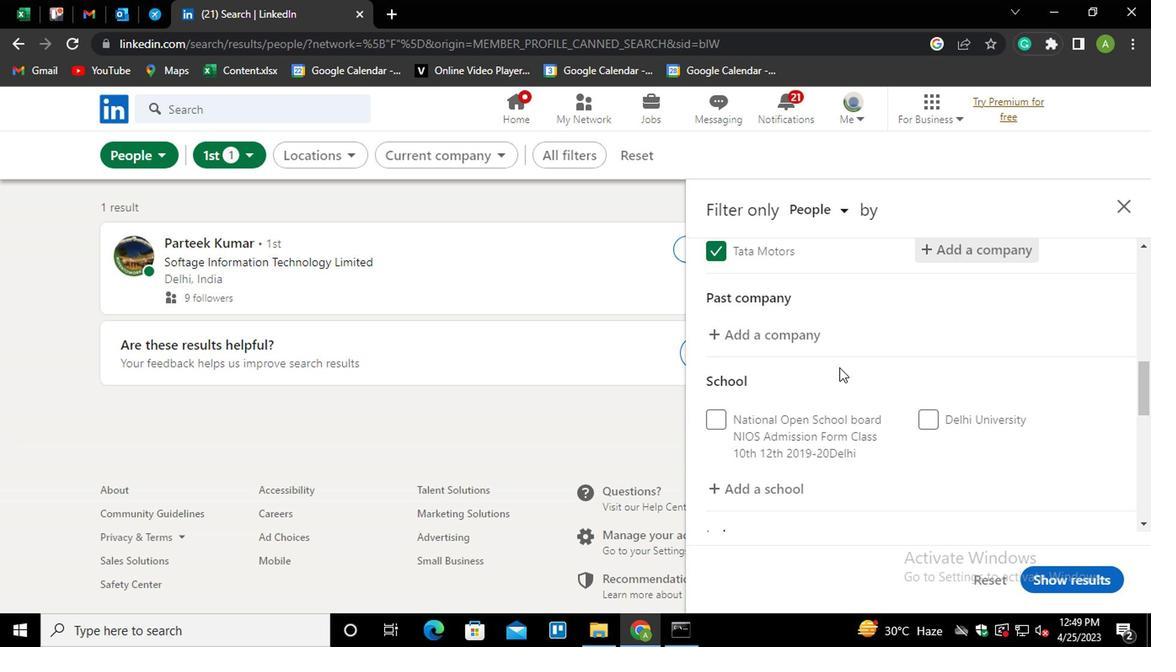 
Action: Mouse moved to (770, 397)
Screenshot: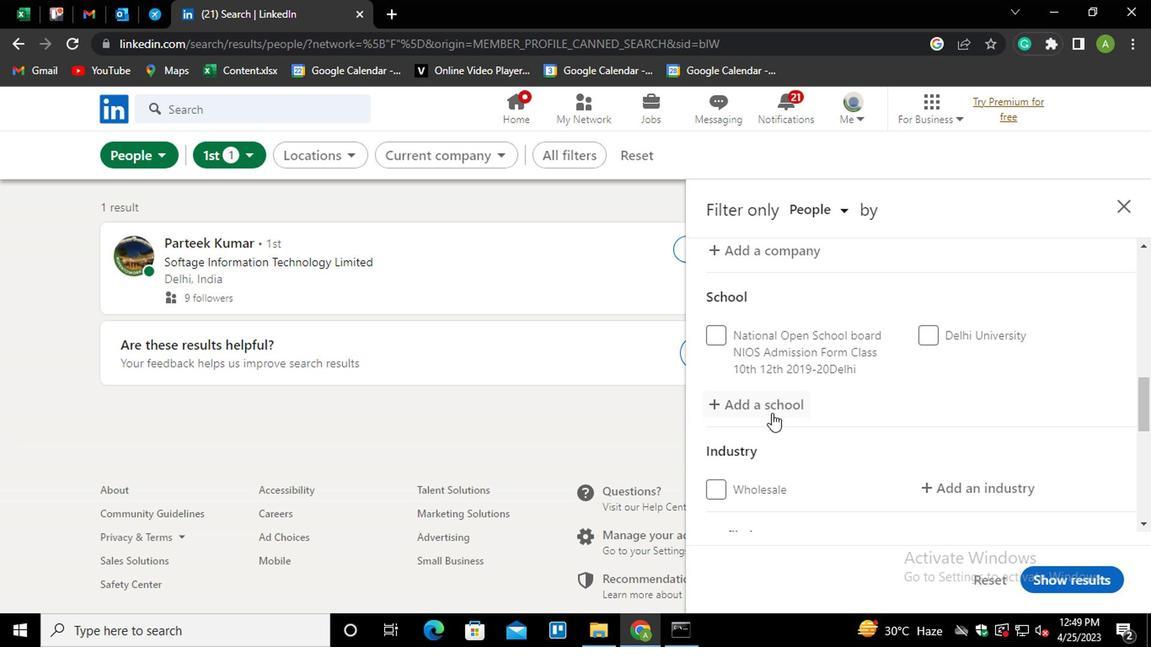 
Action: Mouse pressed left at (770, 397)
Screenshot: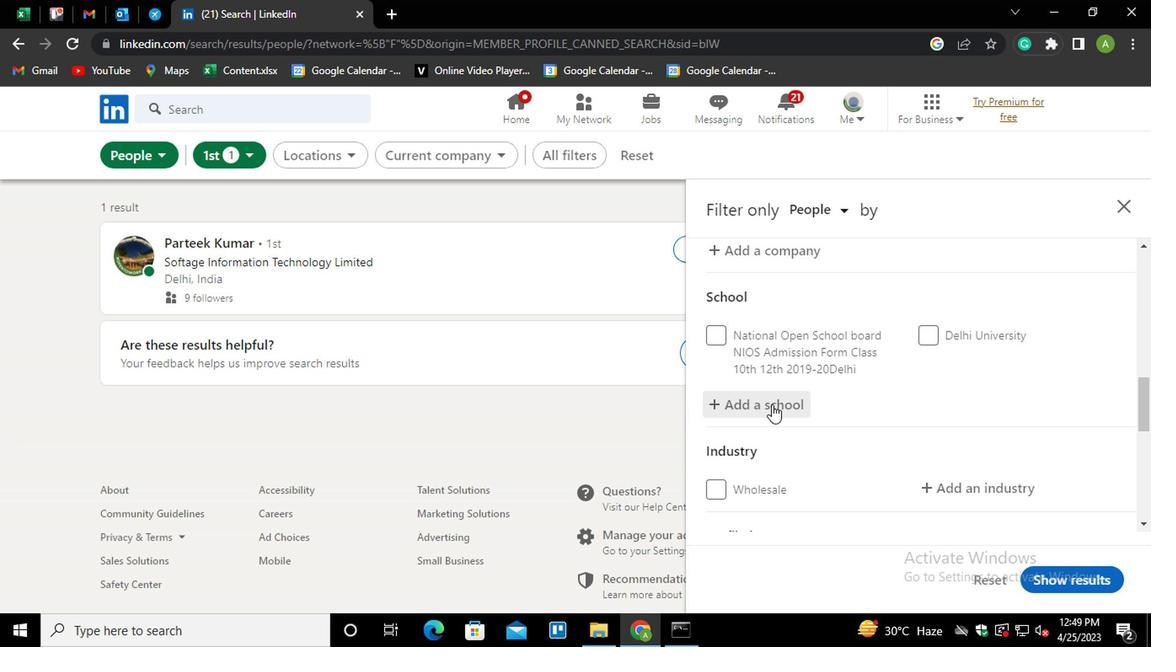 
Action: Mouse moved to (773, 396)
Screenshot: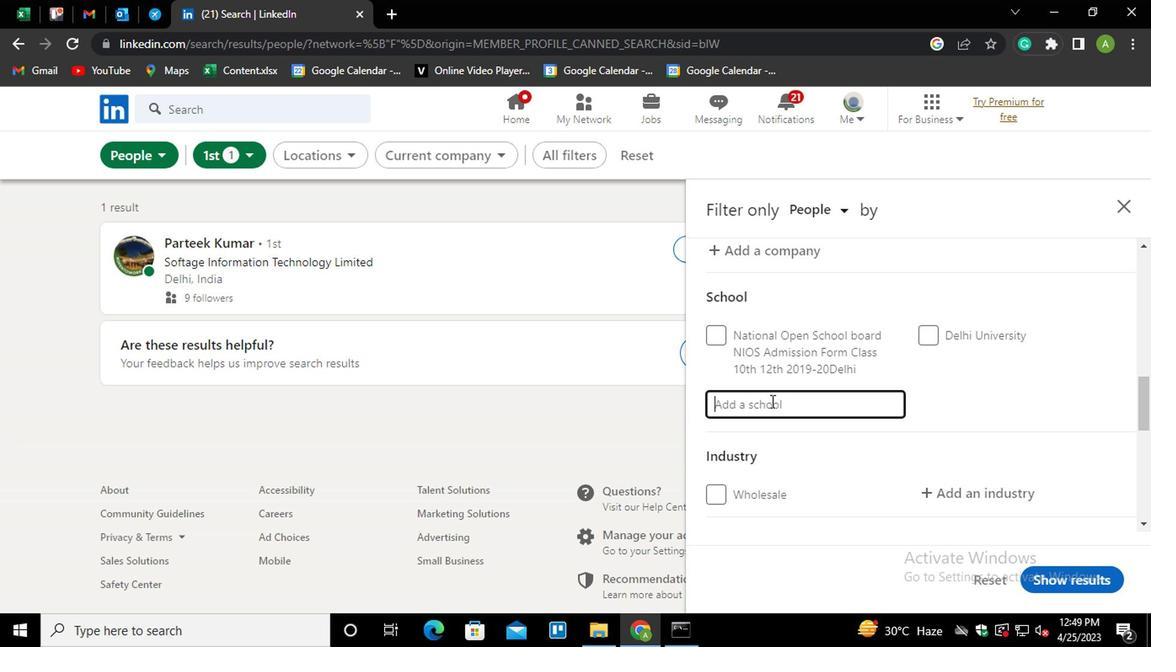 
Action: Mouse pressed left at (773, 396)
Screenshot: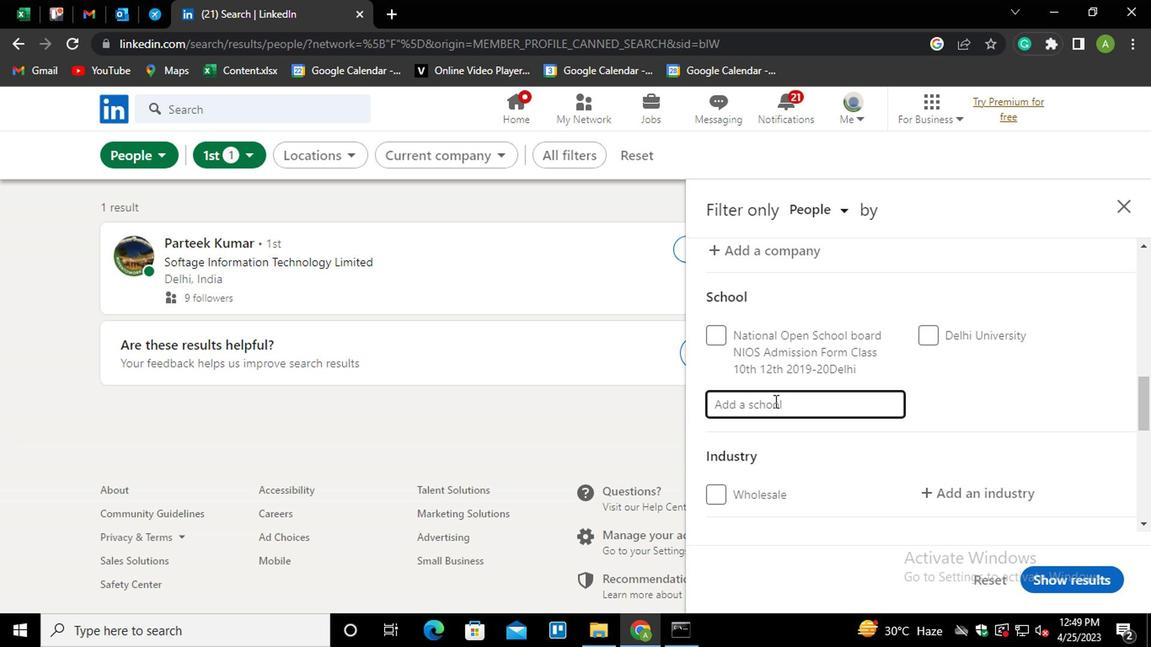 
Action: Mouse moved to (773, 396)
Screenshot: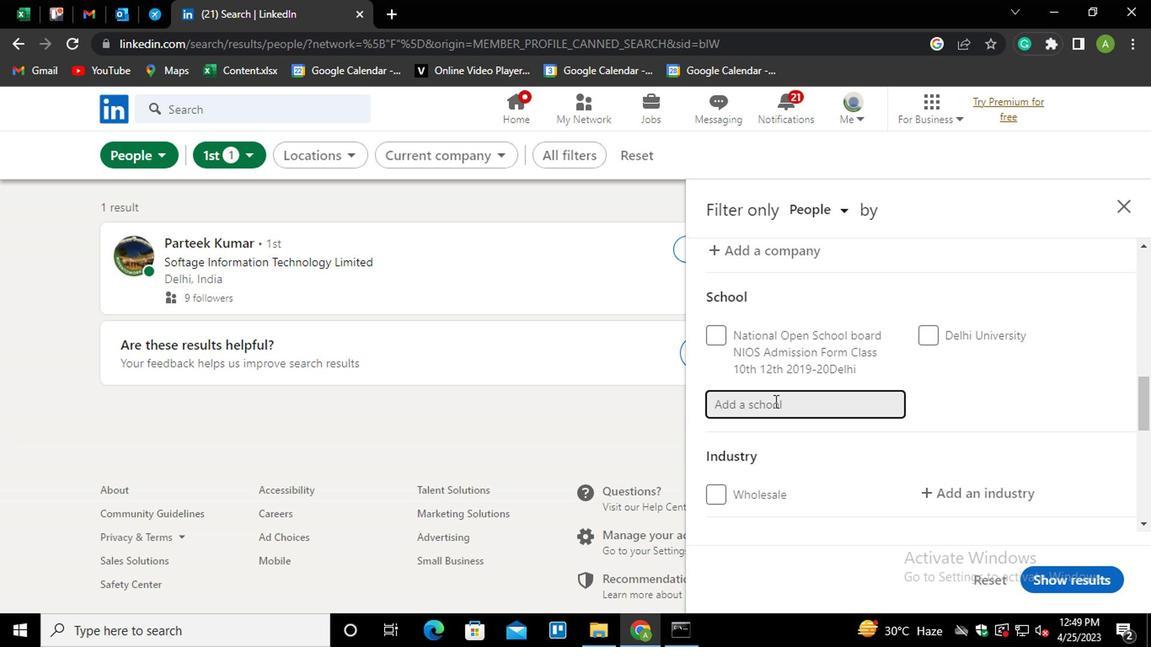 
Action: Key pressed <Key.shift_r>JALPAI<Key.down><Key.enter>
Screenshot: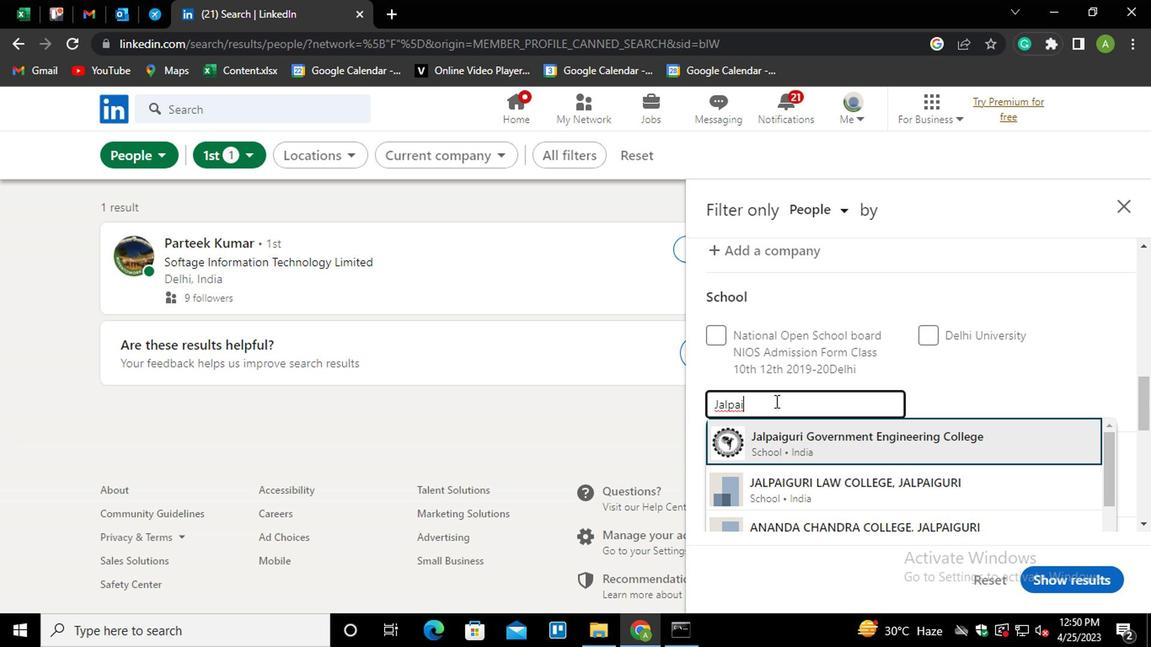 
Action: Mouse moved to (936, 403)
Screenshot: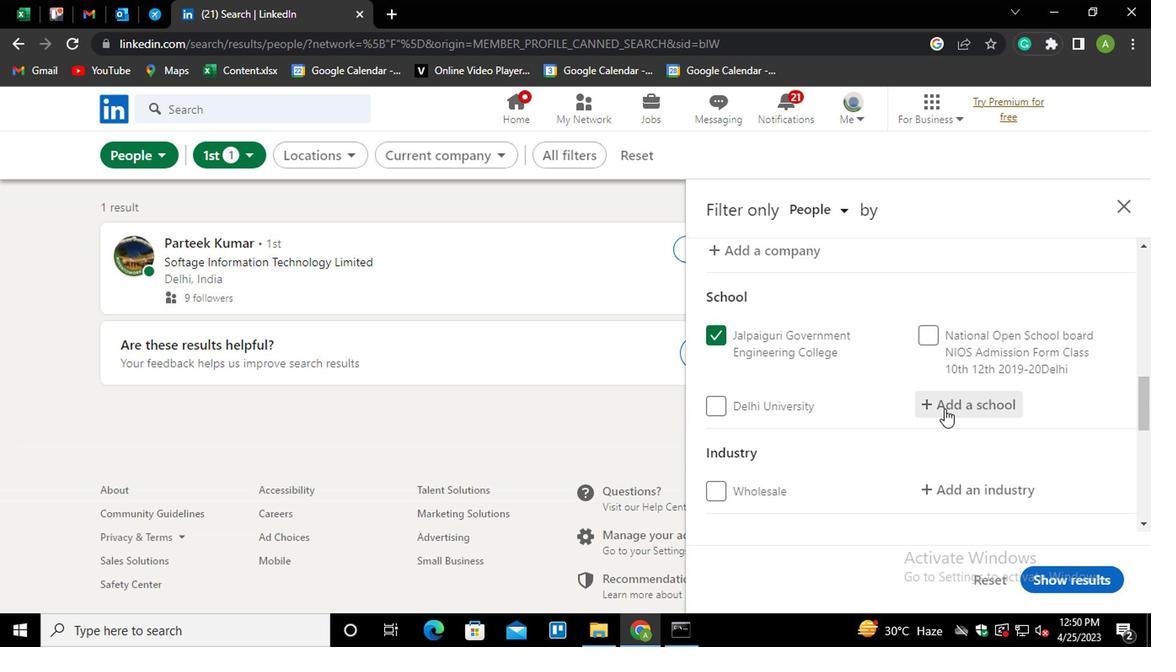 
Action: Mouse scrolled (936, 403) with delta (0, 0)
Screenshot: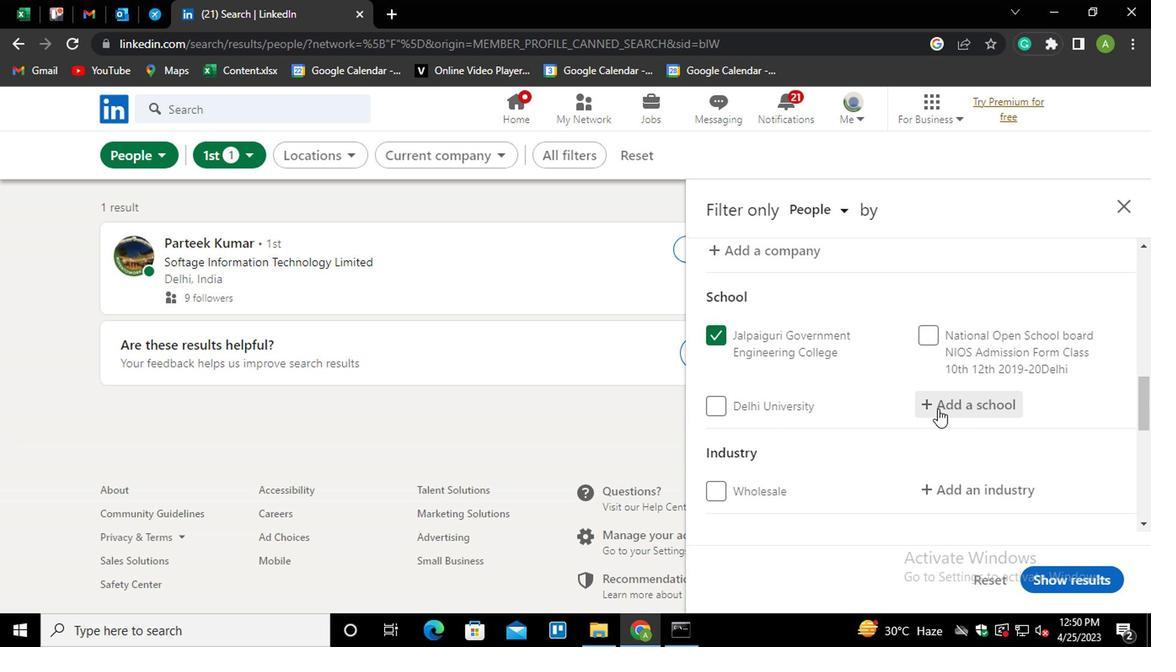 
Action: Mouse moved to (956, 401)
Screenshot: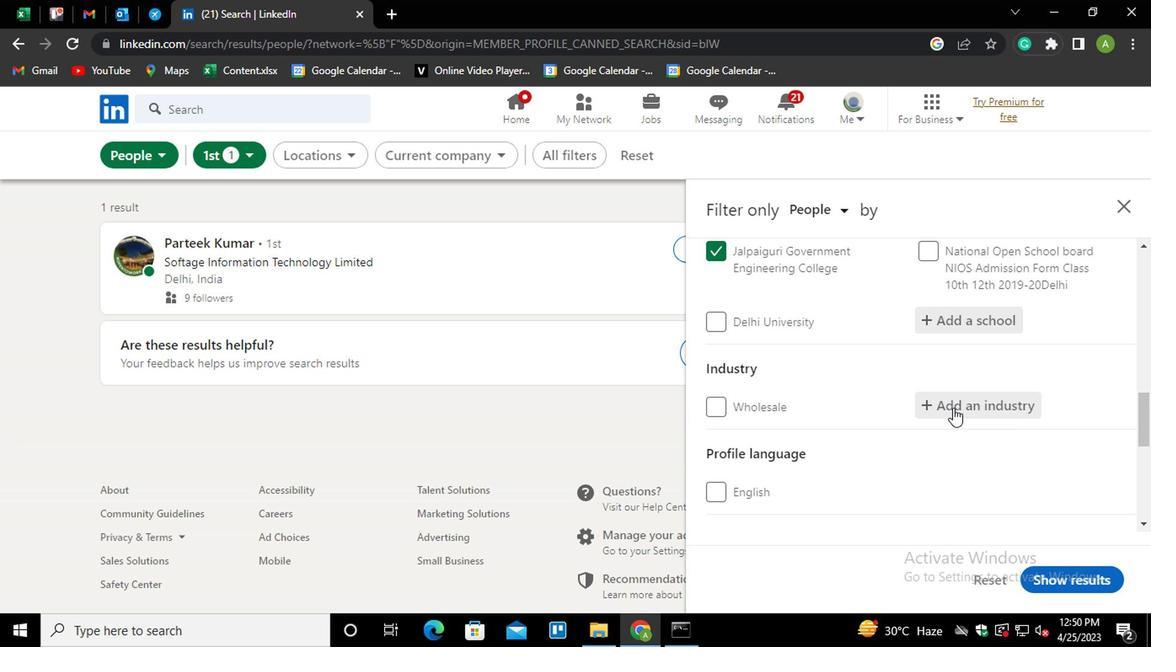 
Action: Mouse pressed left at (956, 401)
Screenshot: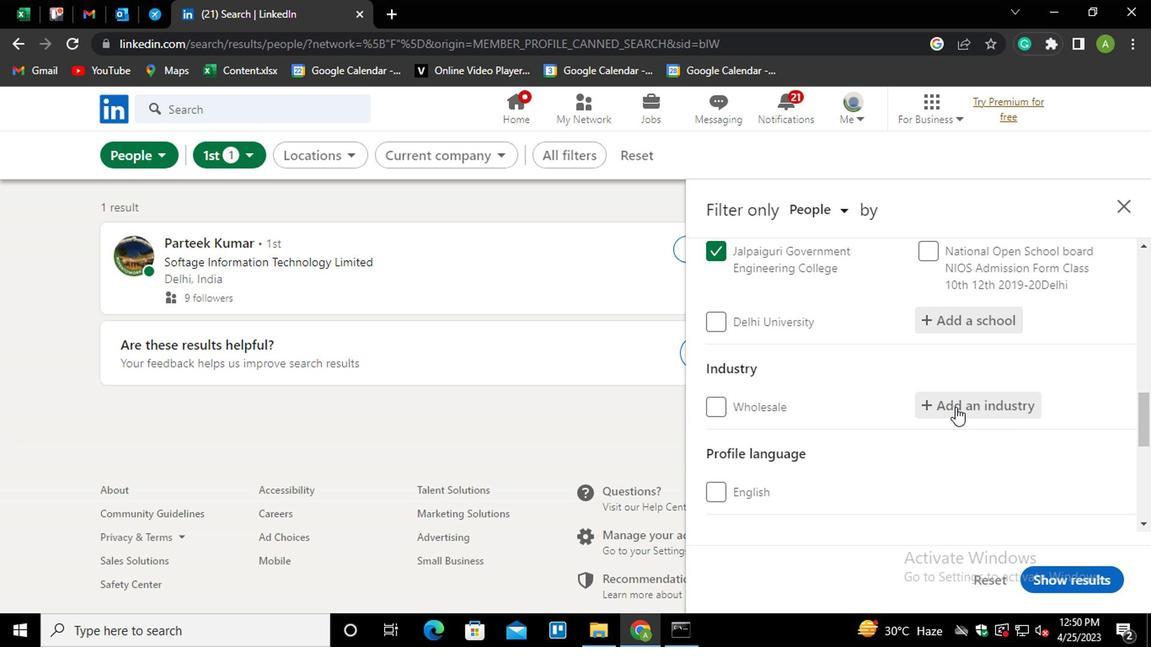 
Action: Mouse moved to (956, 398)
Screenshot: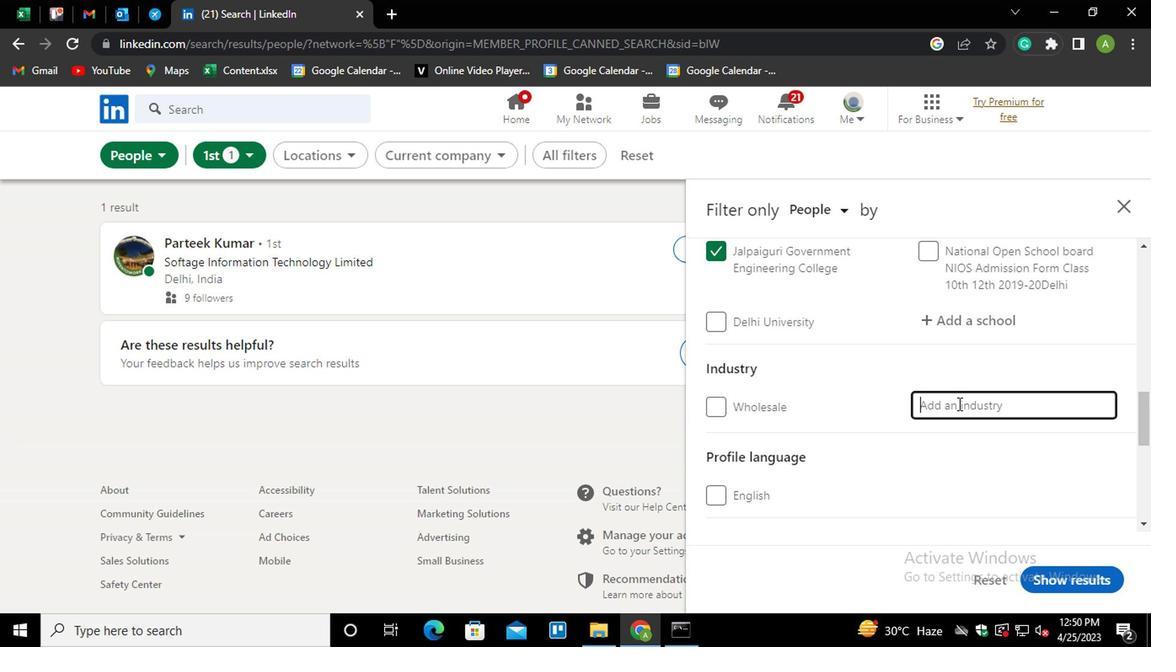 
Action: Mouse pressed left at (956, 398)
Screenshot: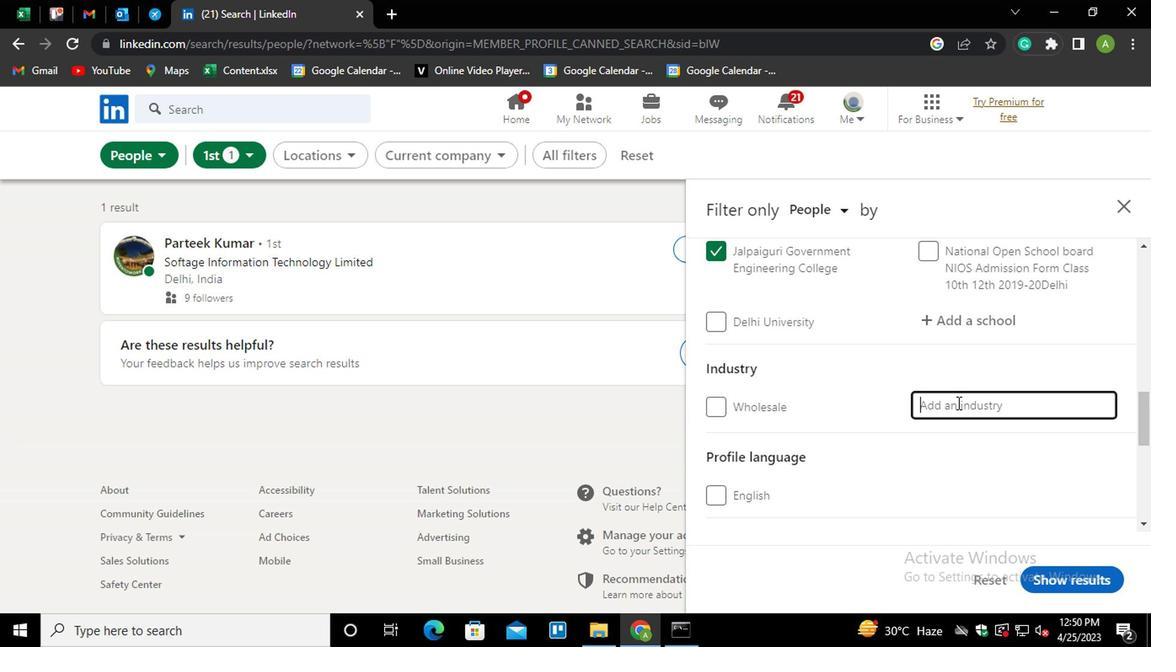 
Action: Mouse moved to (954, 398)
Screenshot: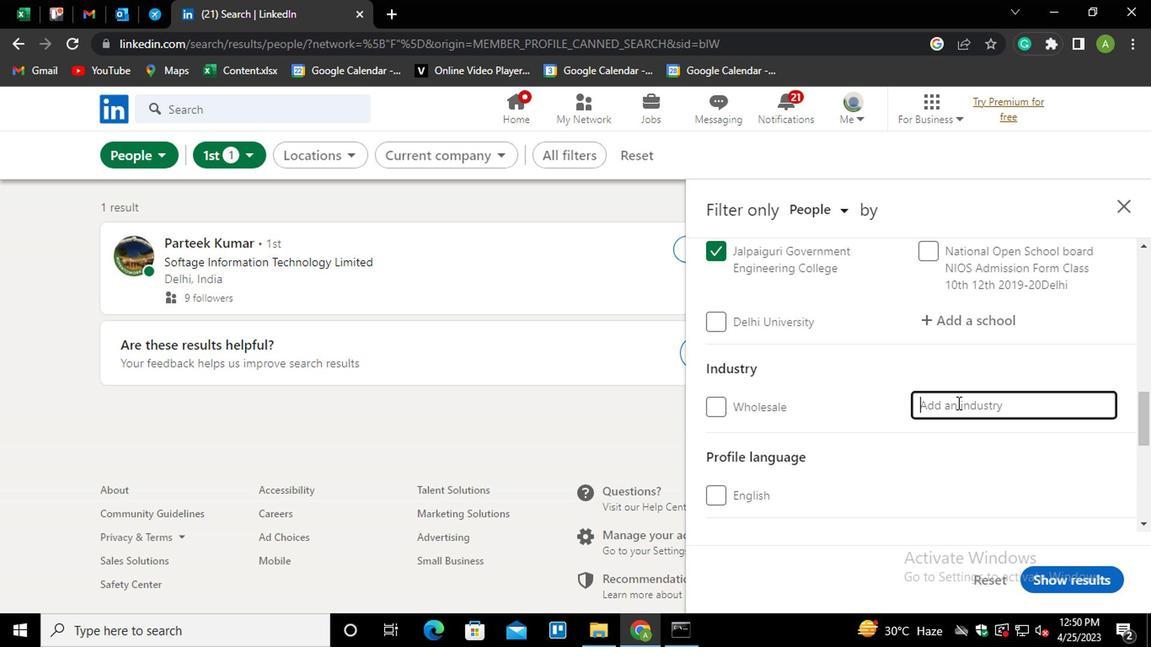
Action: Key pressed <Key.shift>SUBD<Key.down><Key.enter>
Screenshot: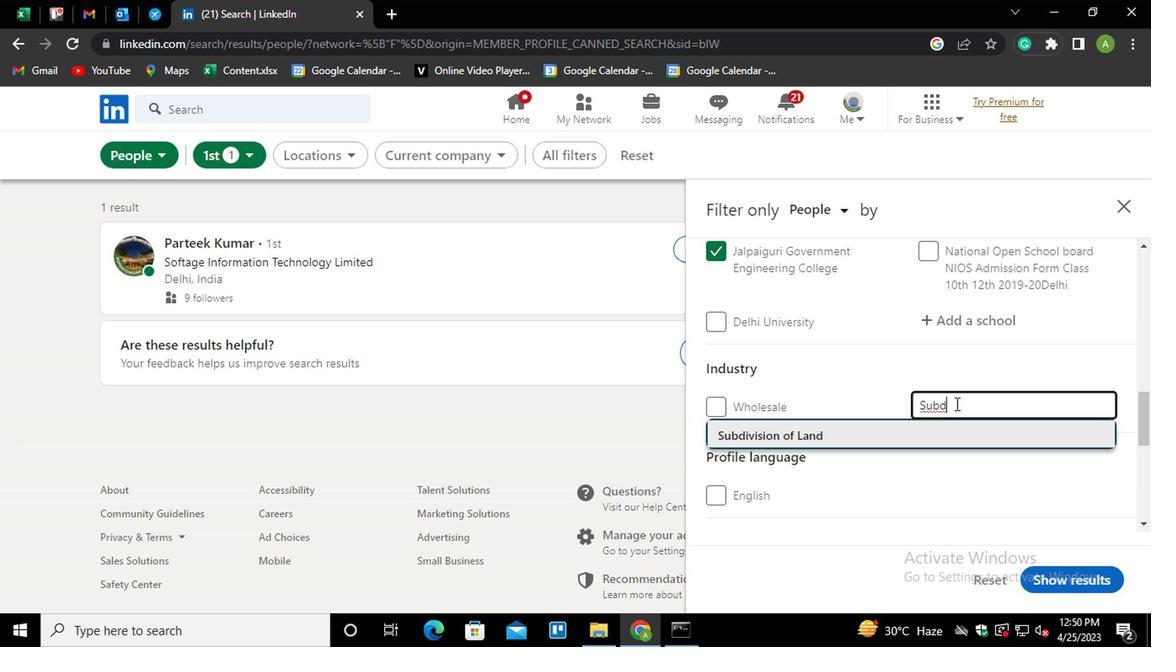 
Action: Mouse moved to (1002, 457)
Screenshot: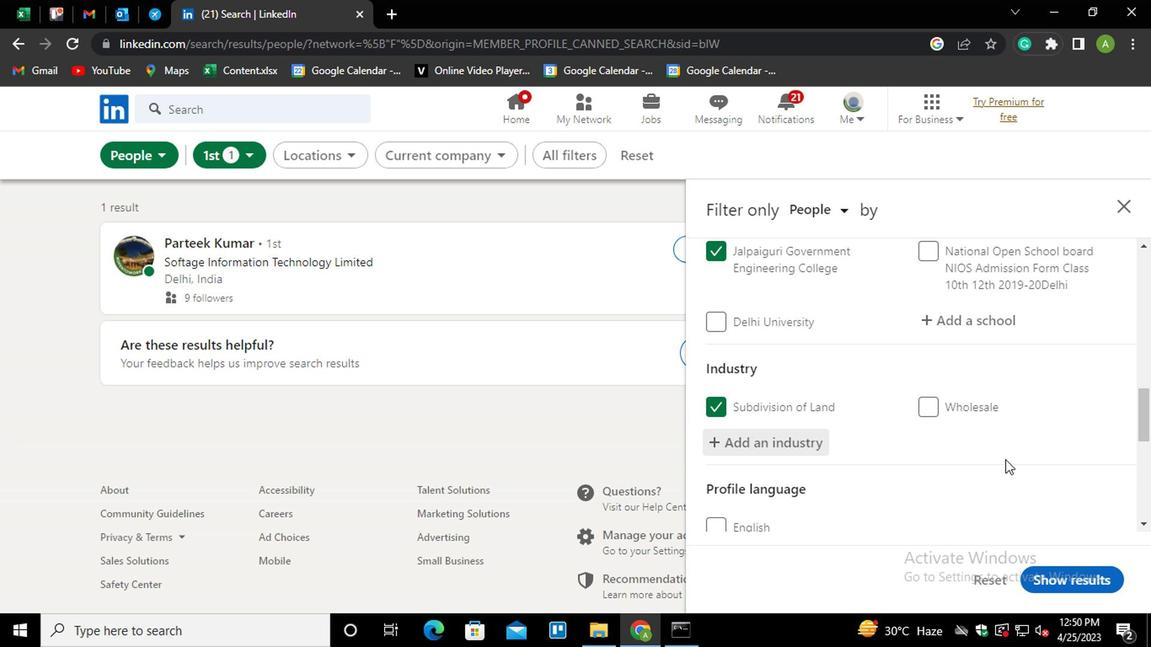 
Action: Mouse scrolled (1002, 456) with delta (0, -1)
Screenshot: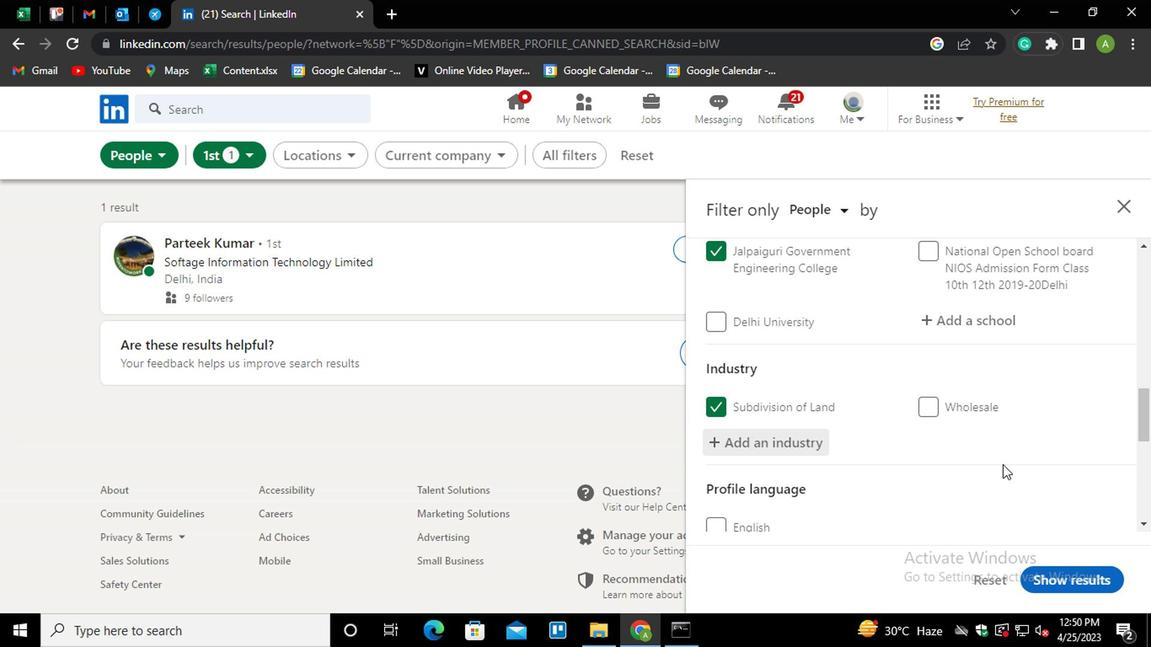 
Action: Mouse moved to (999, 457)
Screenshot: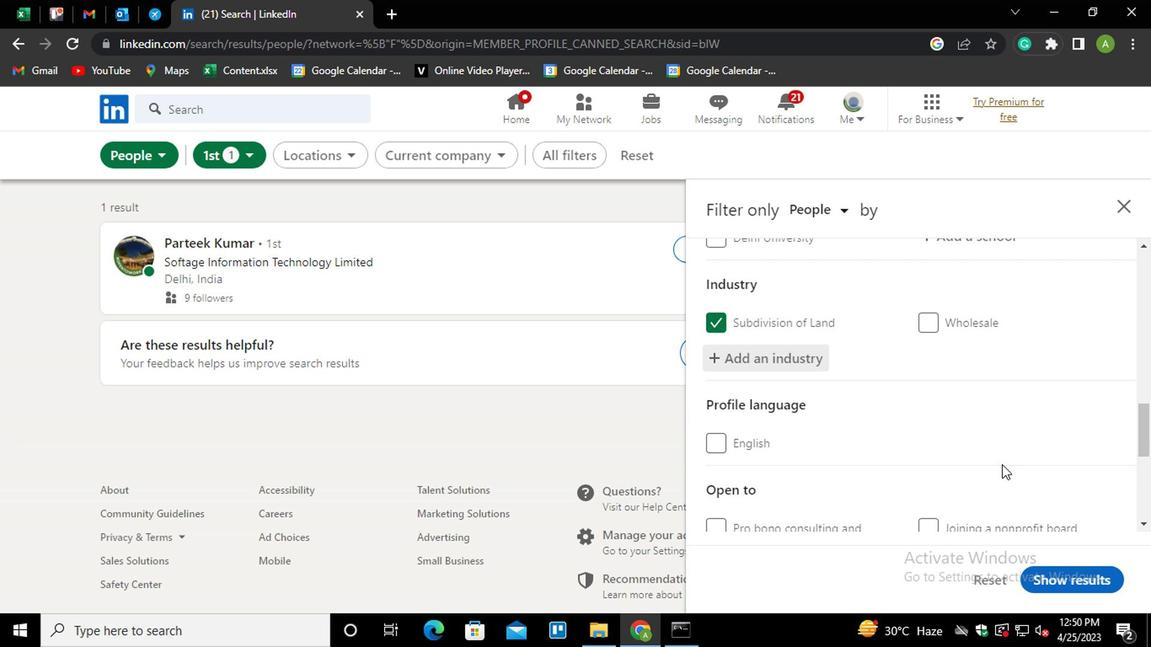 
Action: Mouse scrolled (999, 456) with delta (0, -1)
Screenshot: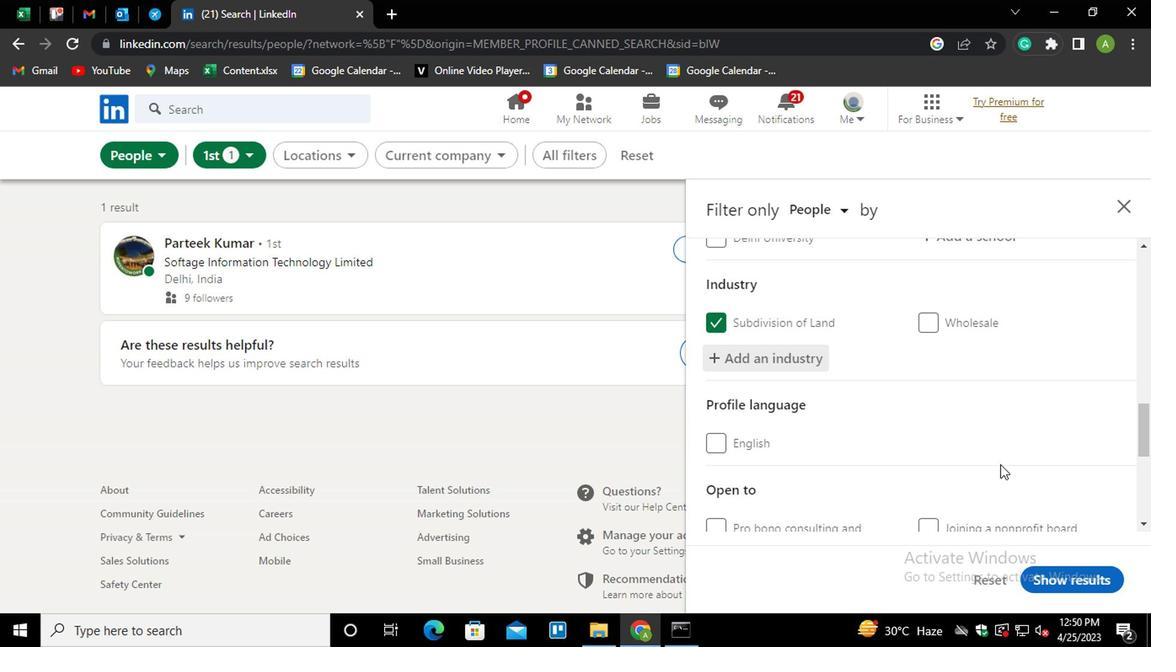 
Action: Mouse scrolled (999, 456) with delta (0, -1)
Screenshot: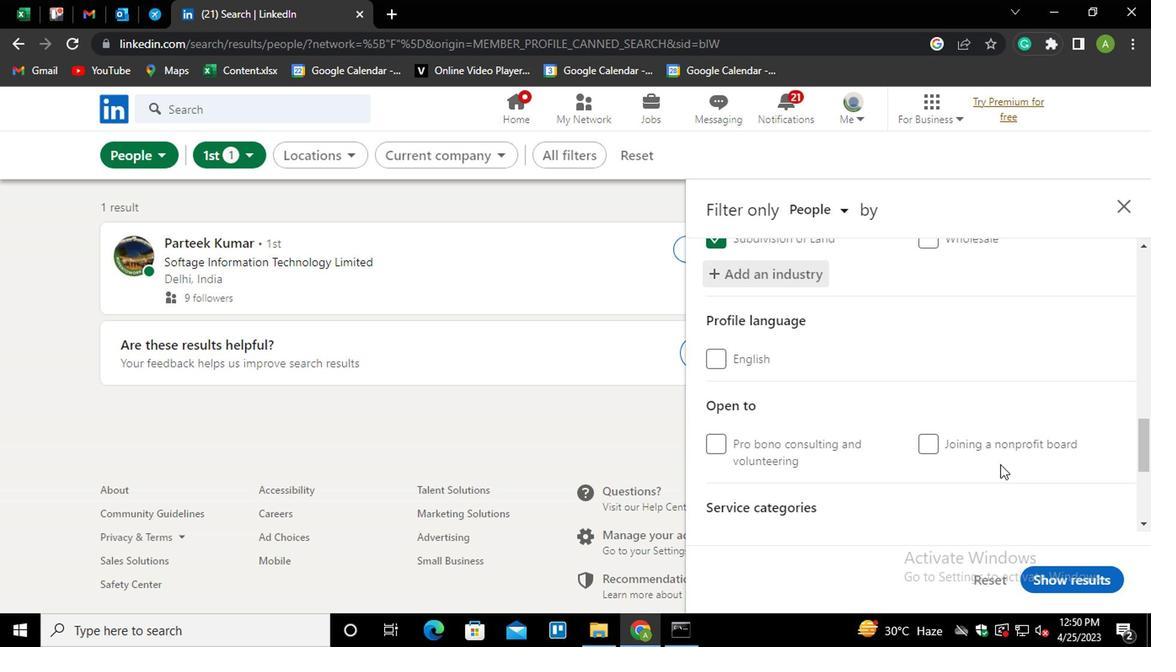 
Action: Mouse moved to (773, 451)
Screenshot: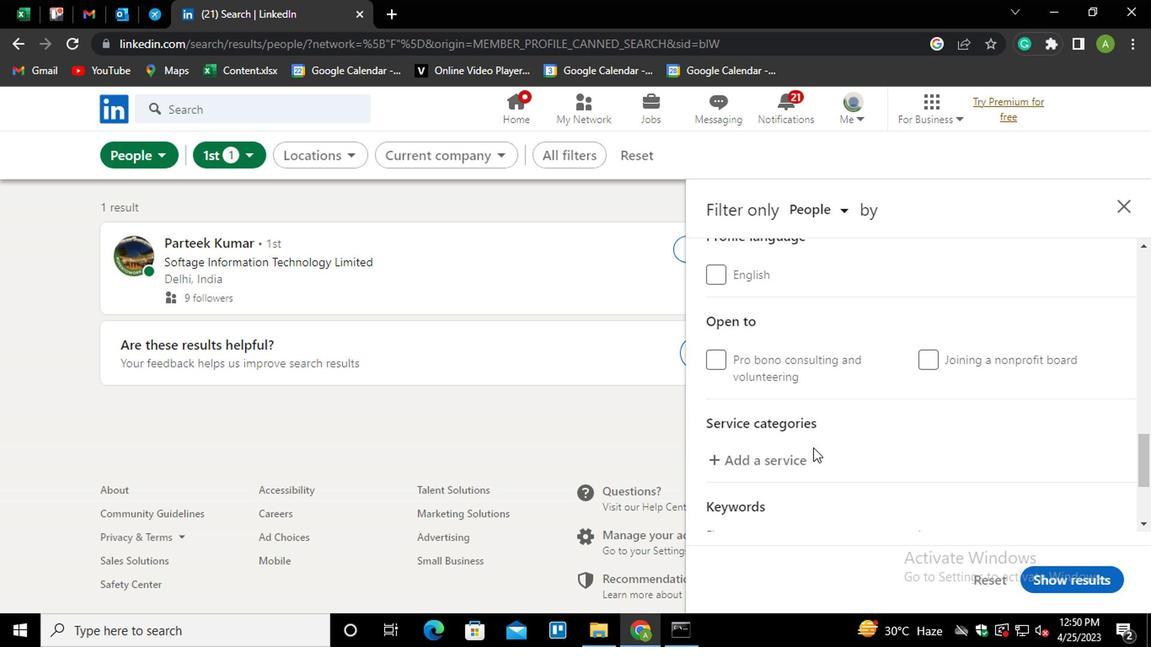 
Action: Mouse pressed left at (773, 451)
Screenshot: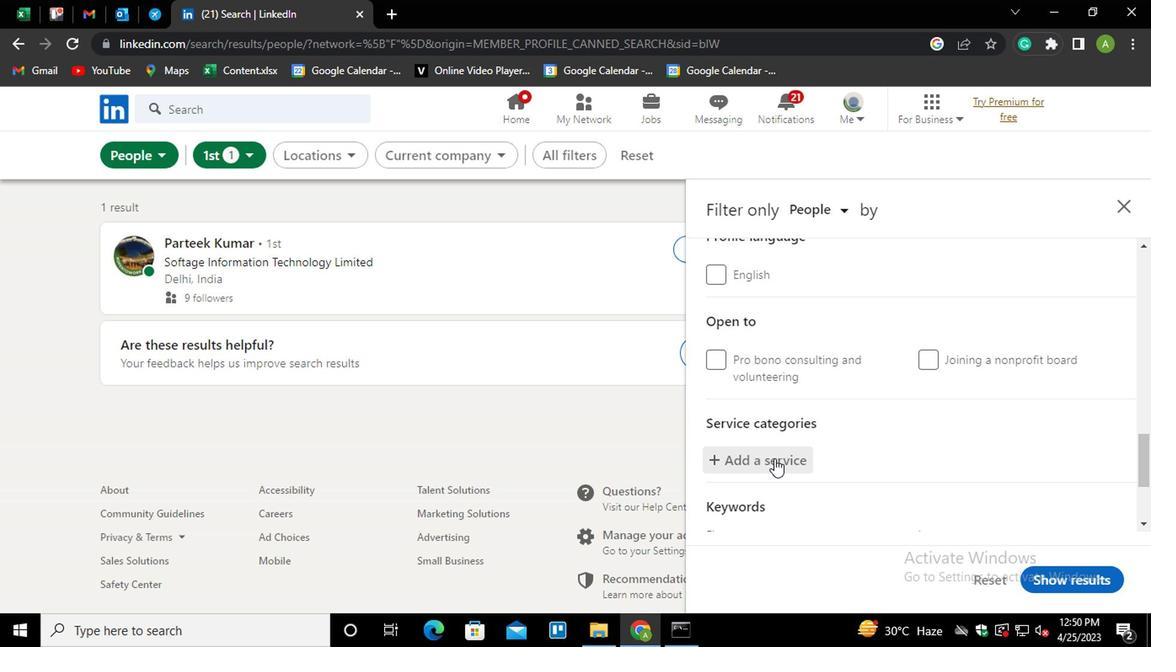 
Action: Mouse moved to (886, 423)
Screenshot: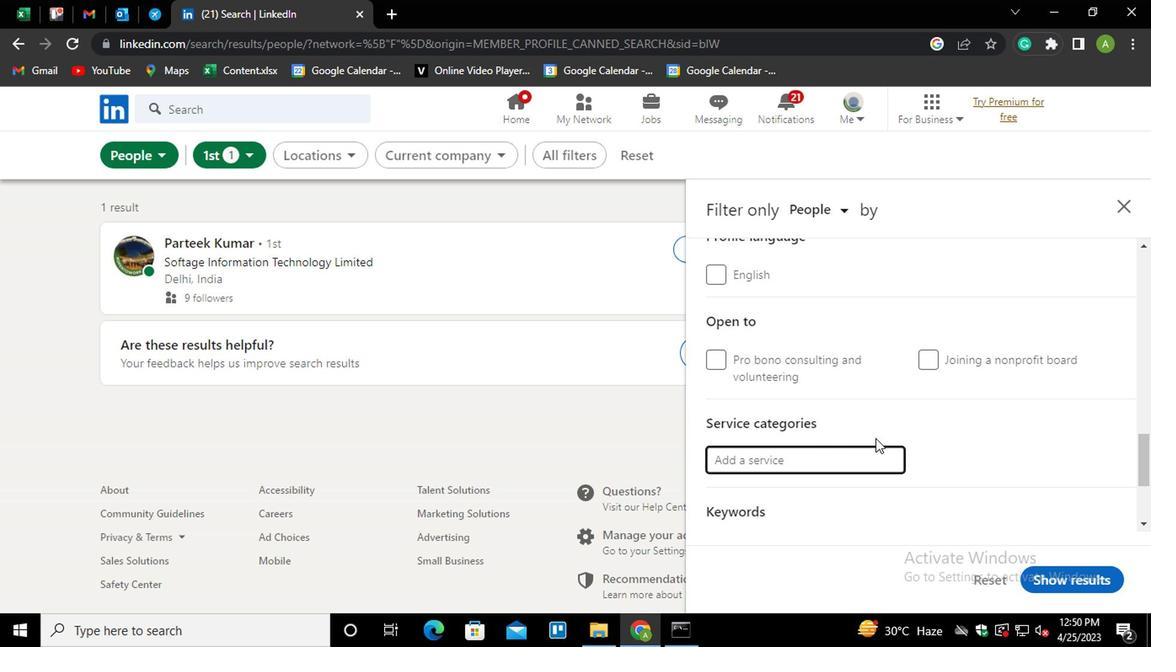 
Action: Mouse scrolled (886, 422) with delta (0, -1)
Screenshot: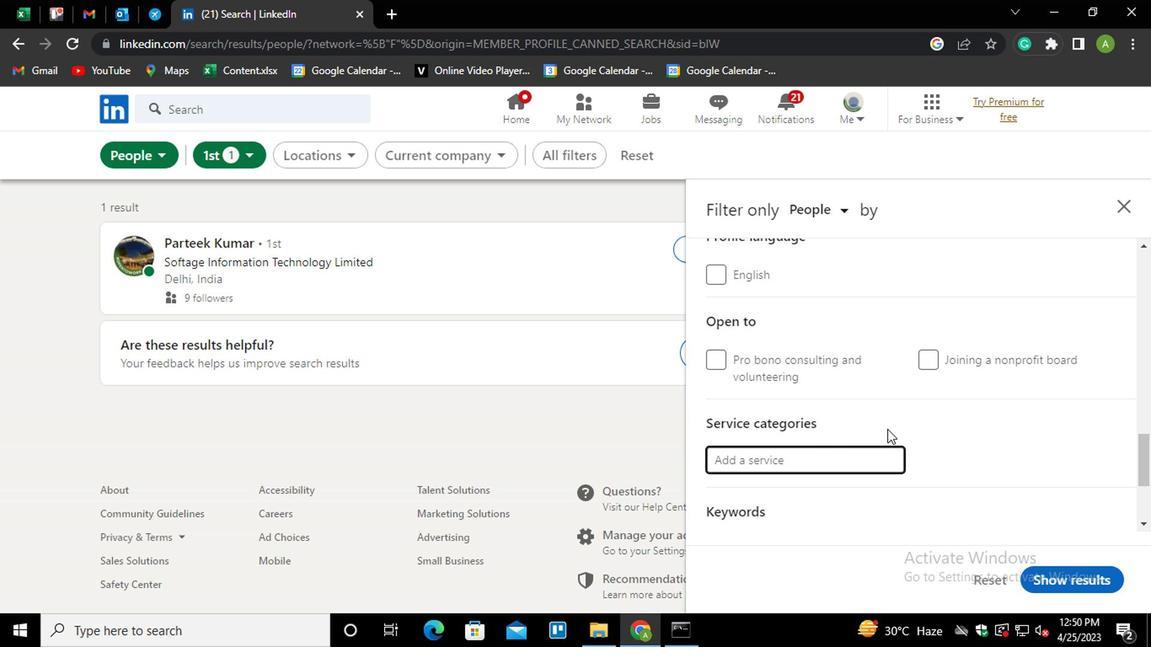 
Action: Mouse moved to (895, 409)
Screenshot: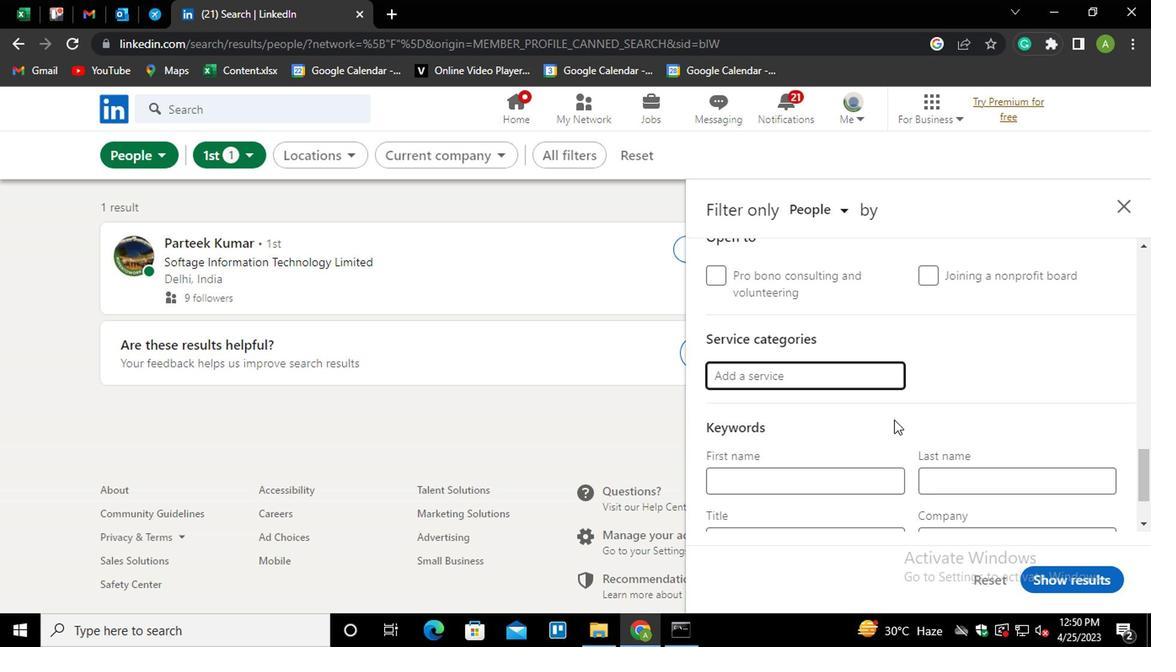 
Action: Key pressed <Key.shift>D<Key.shift>U<Key.down><Key.enter>
Screenshot: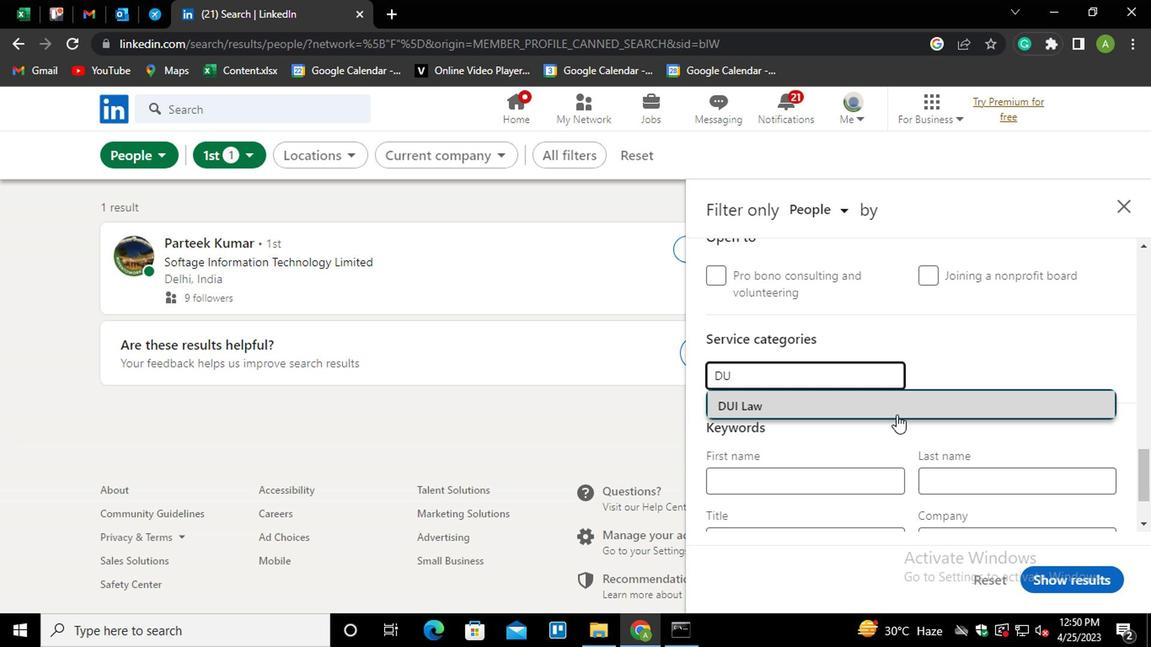 
Action: Mouse moved to (1044, 440)
Screenshot: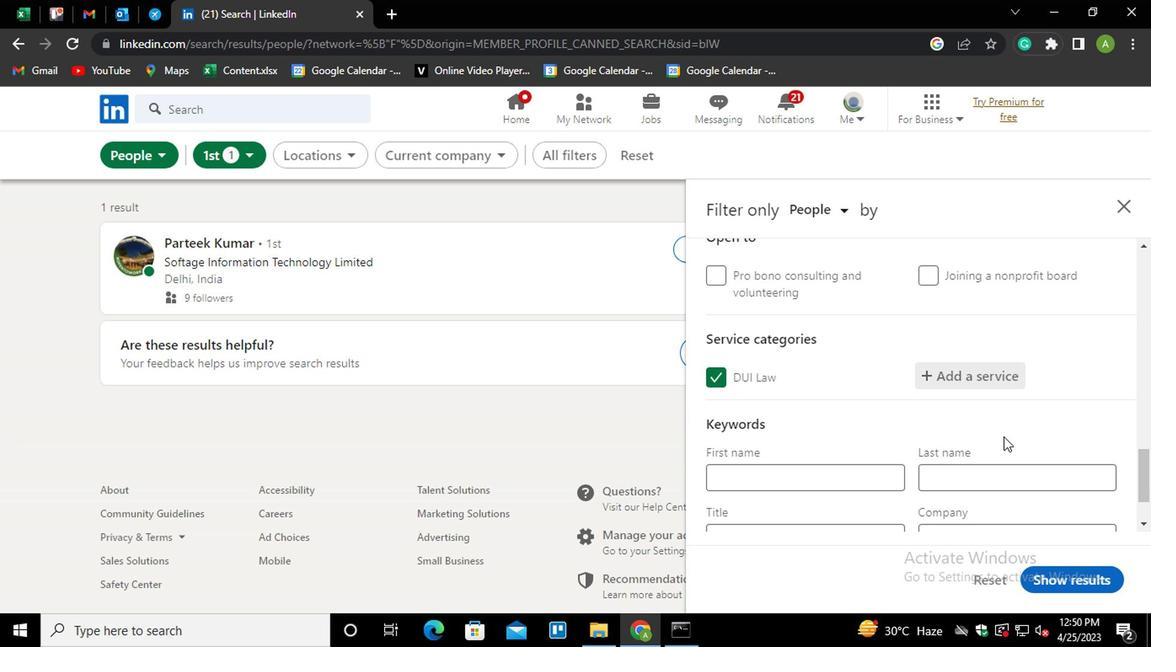 
Action: Mouse scrolled (1044, 440) with delta (0, 0)
Screenshot: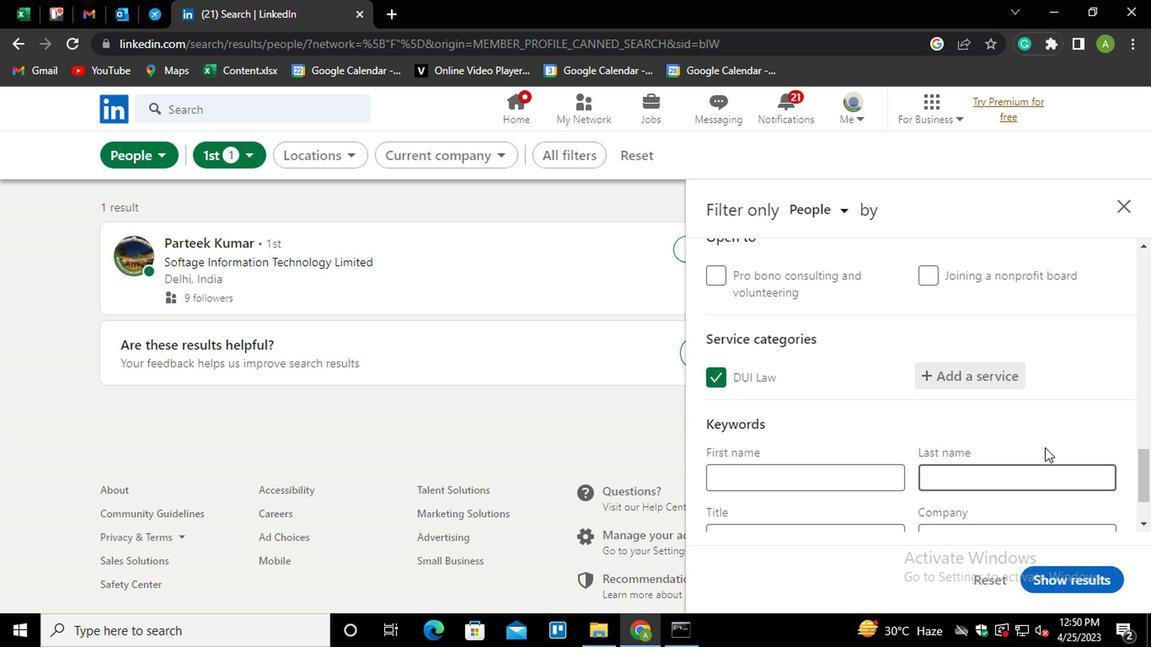 
Action: Mouse scrolled (1044, 440) with delta (0, 0)
Screenshot: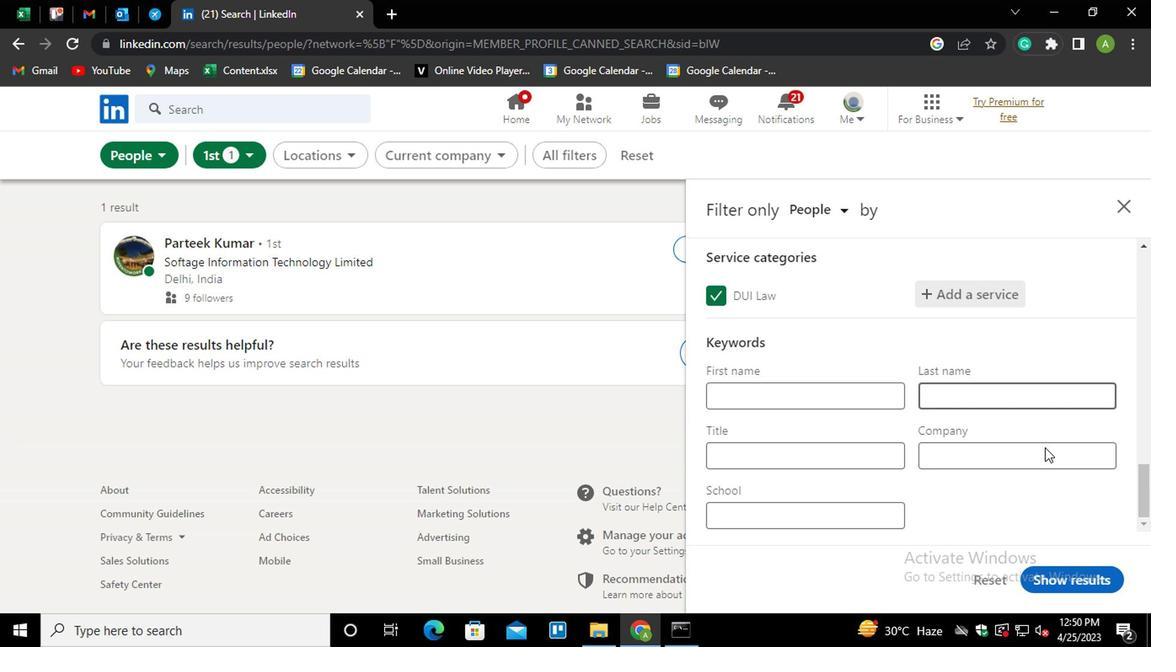 
Action: Mouse scrolled (1044, 440) with delta (0, 0)
Screenshot: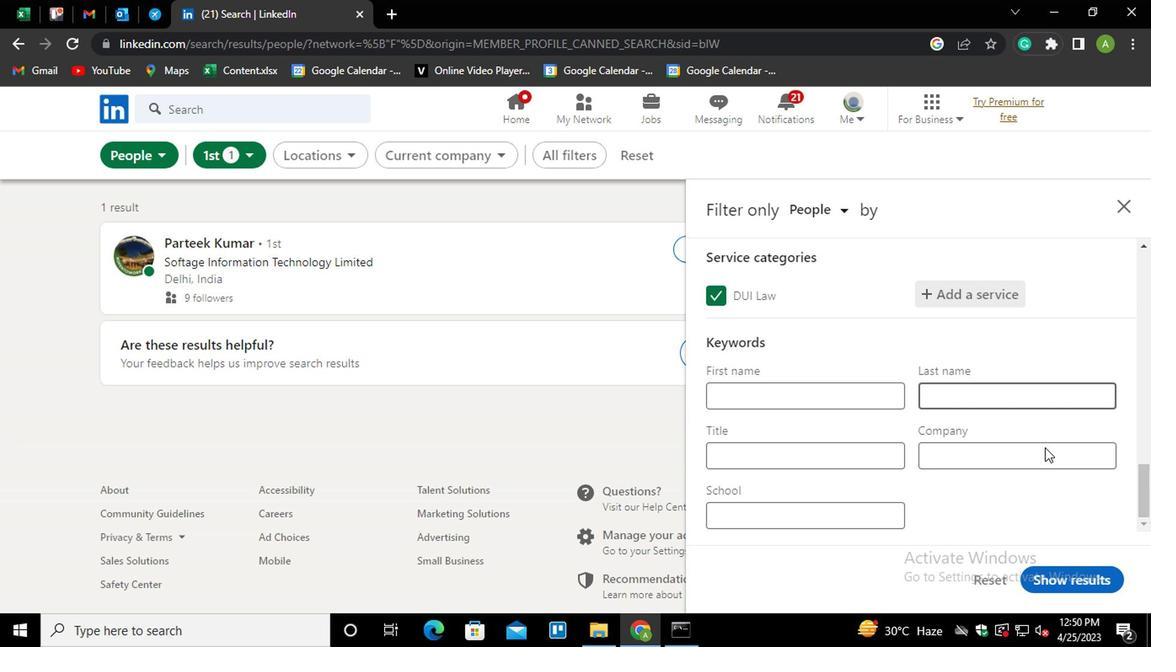 
Action: Mouse moved to (802, 440)
Screenshot: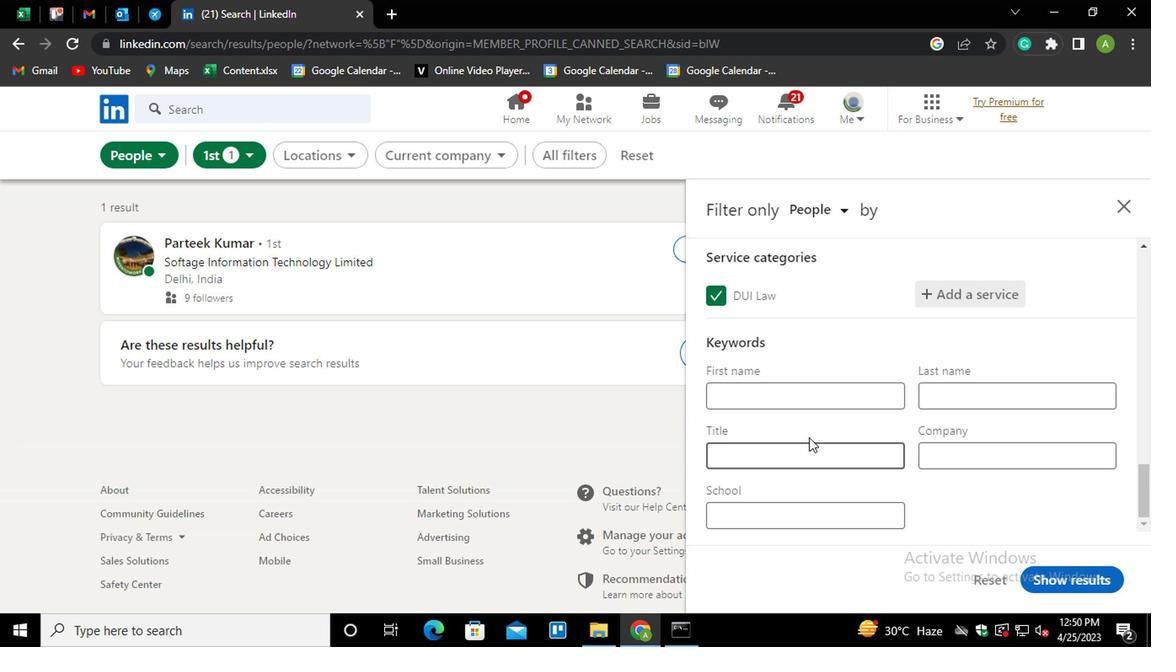 
Action: Mouse pressed left at (802, 440)
Screenshot: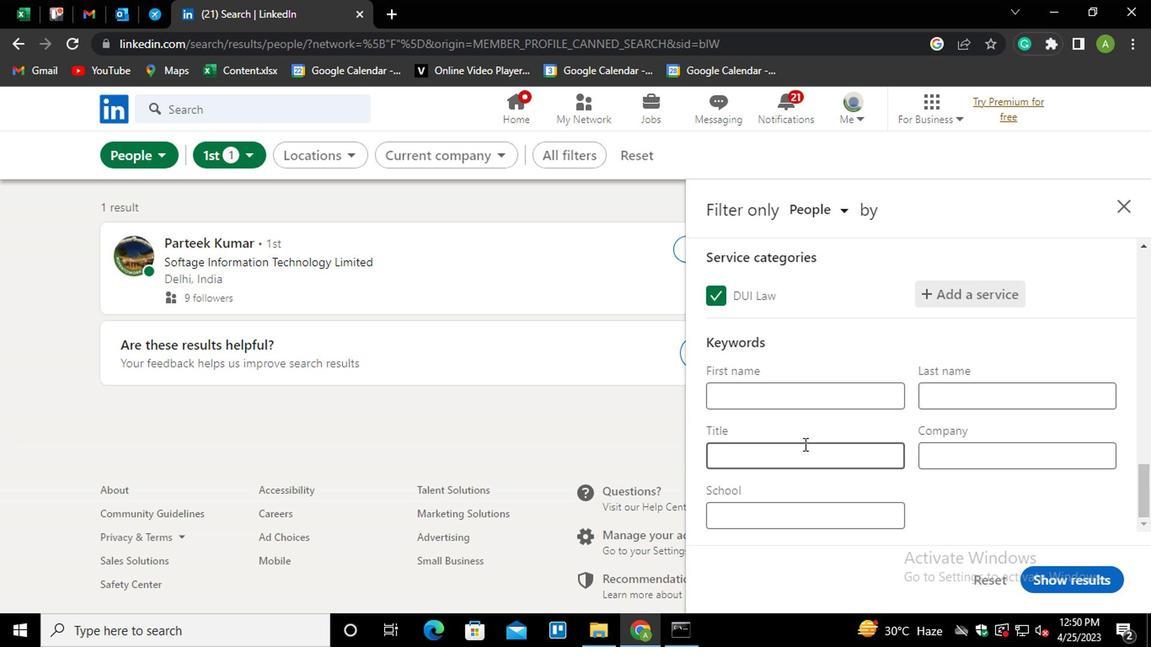 
Action: Mouse moved to (798, 446)
Screenshot: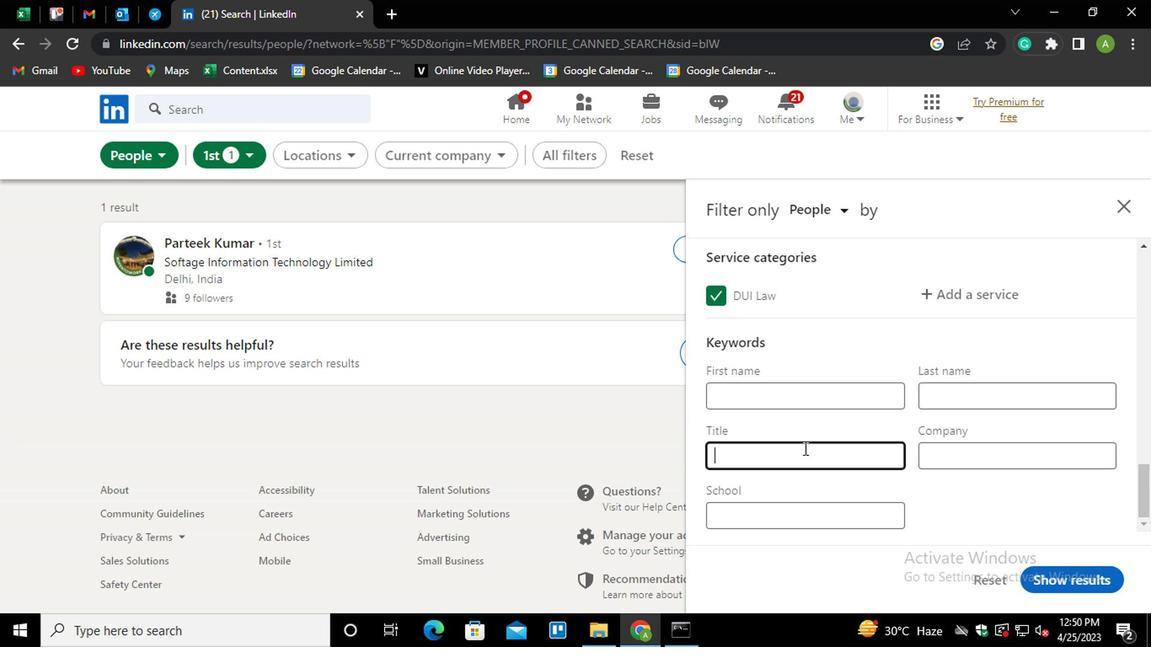 
Action: Key pressed <Key.shift_r><Key.shift_r>HUMAN<Key.space><Key.shift>RESOURCES
Screenshot: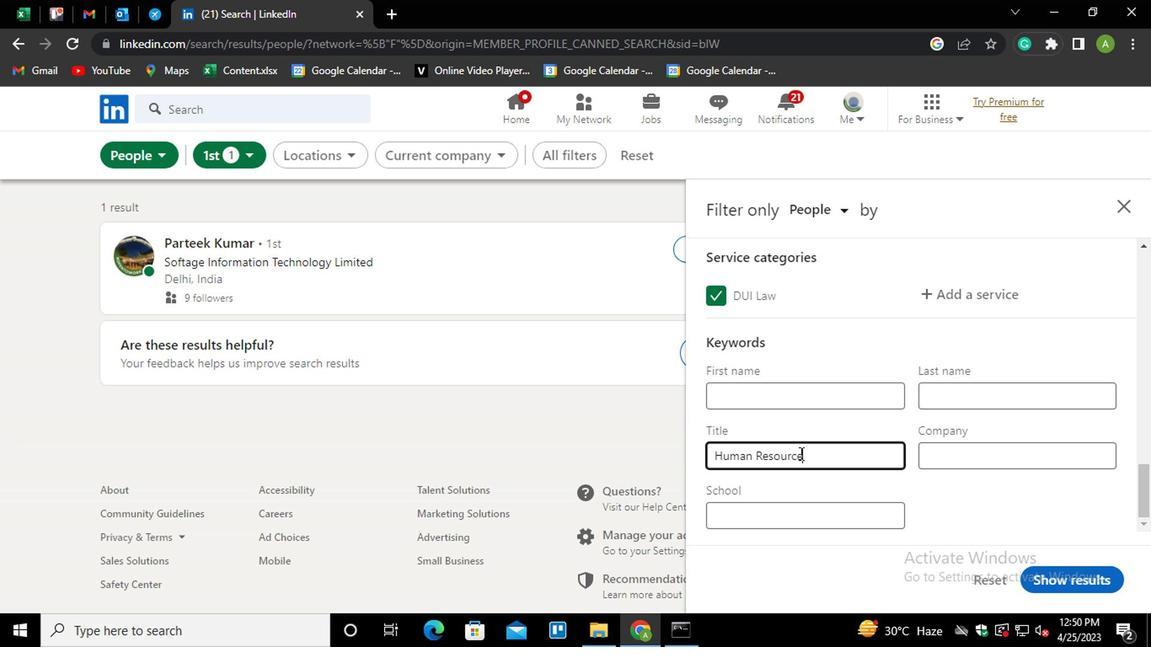 
Action: Mouse moved to (1022, 503)
Screenshot: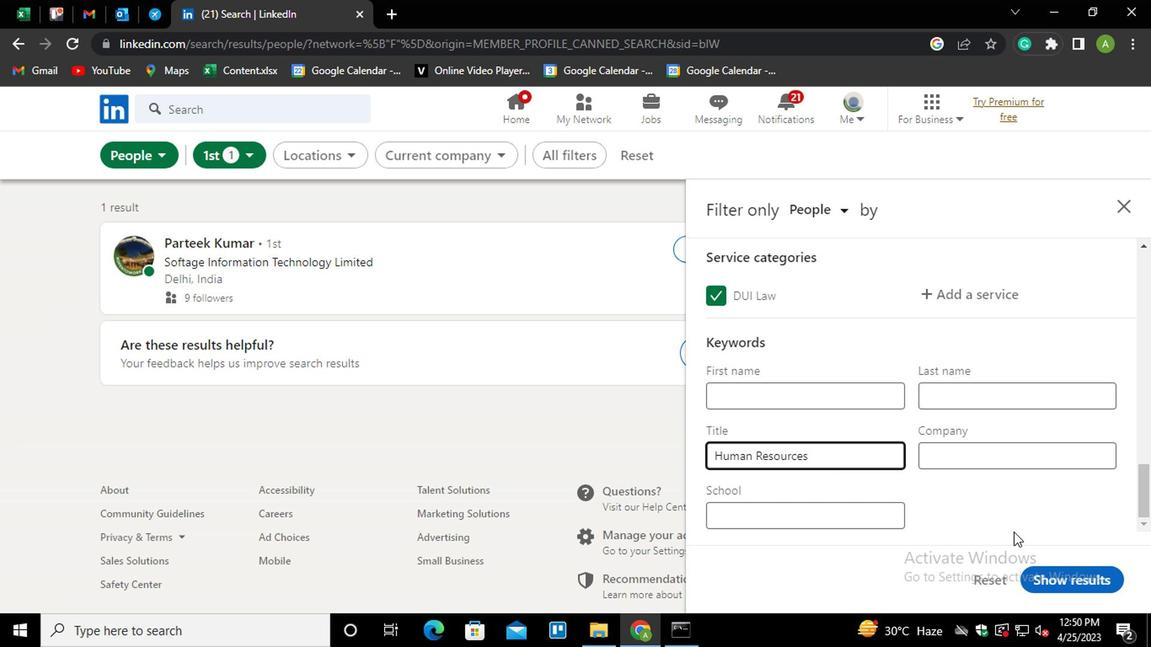 
Action: Mouse pressed left at (1022, 503)
Screenshot: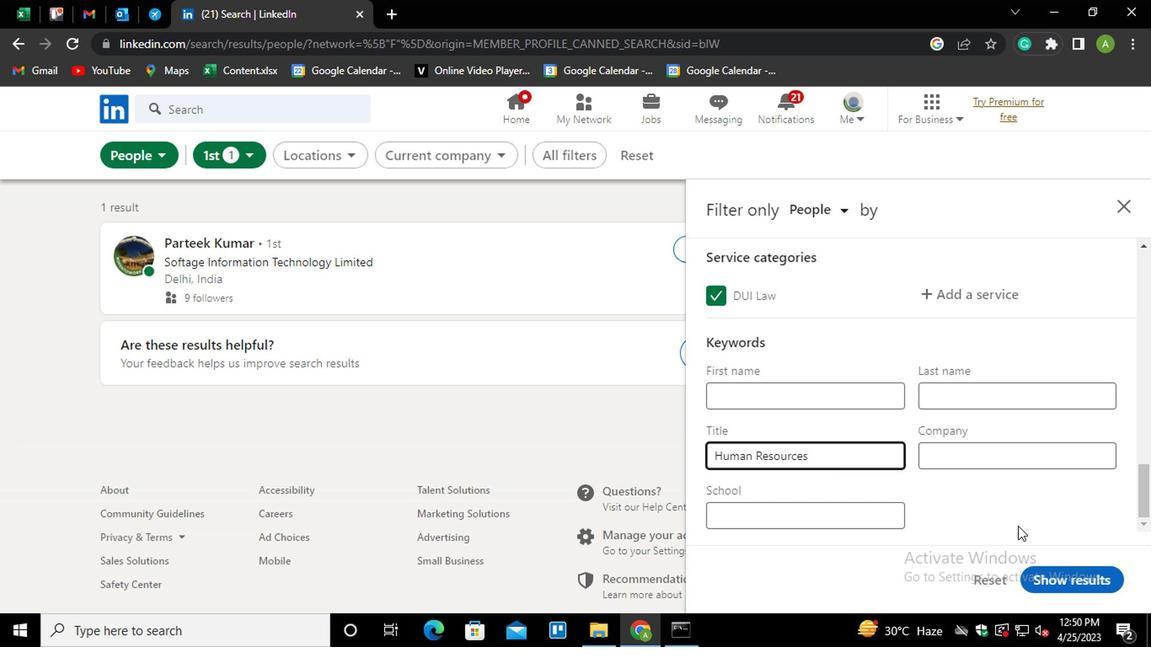 
Action: Mouse moved to (1094, 568)
Screenshot: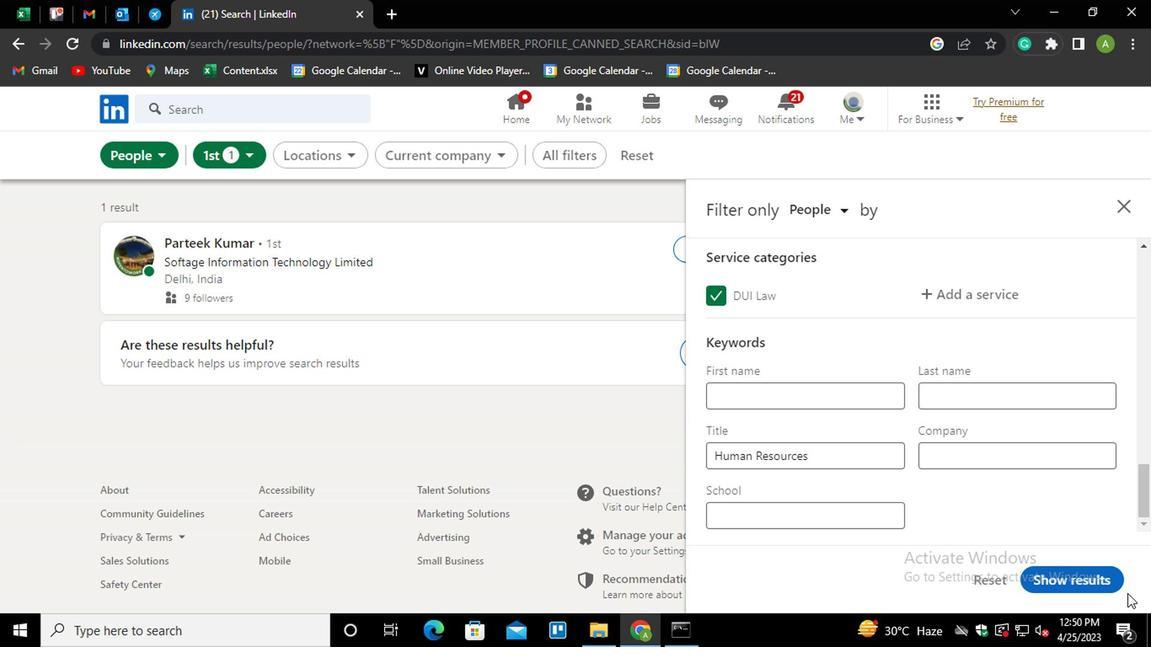 
Action: Mouse pressed left at (1094, 568)
Screenshot: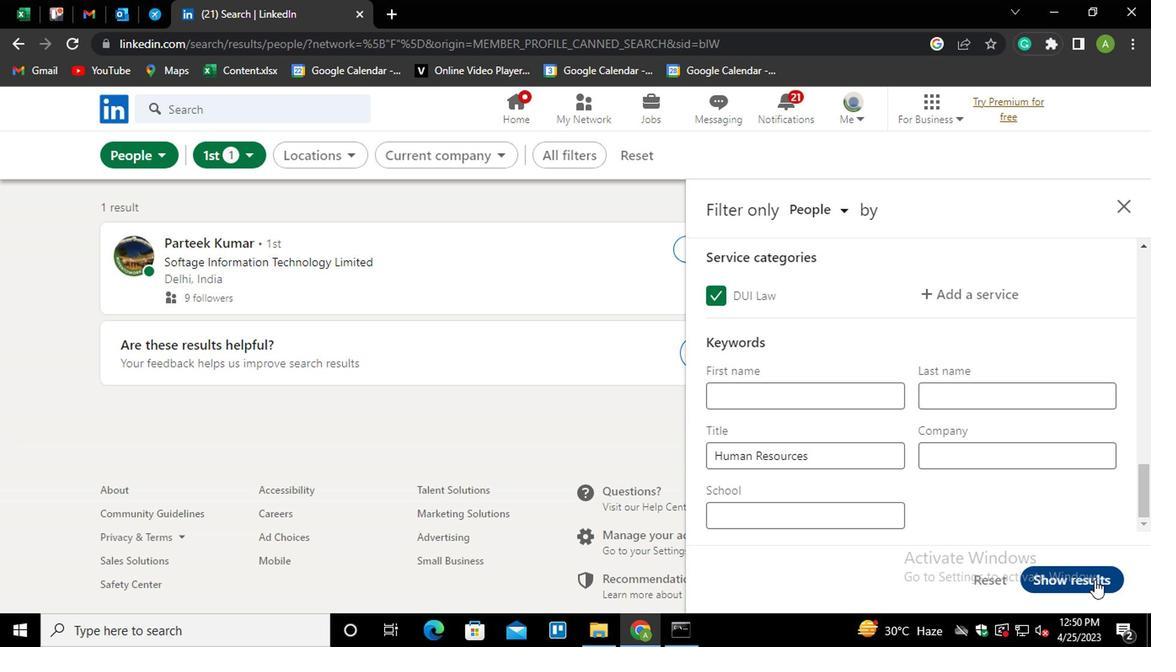 
Action: Mouse moved to (1047, 488)
Screenshot: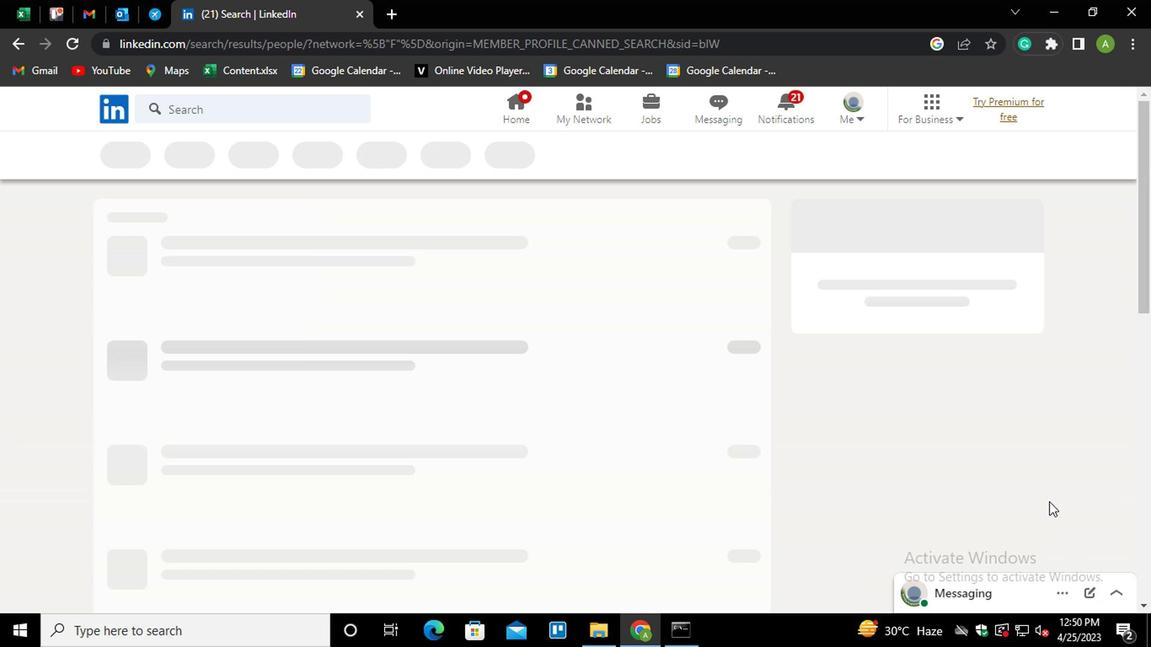 
